 Task: Look for Airbnb options in Hamhung, North Korea from 2nd December, 2023 to 6th December, 2023 for 2 adults.1  bedroom having 1 bed and 1 bathroom. Property type can be hotel. Look for 5 properties as per requirement.
Action: Mouse moved to (481, 68)
Screenshot: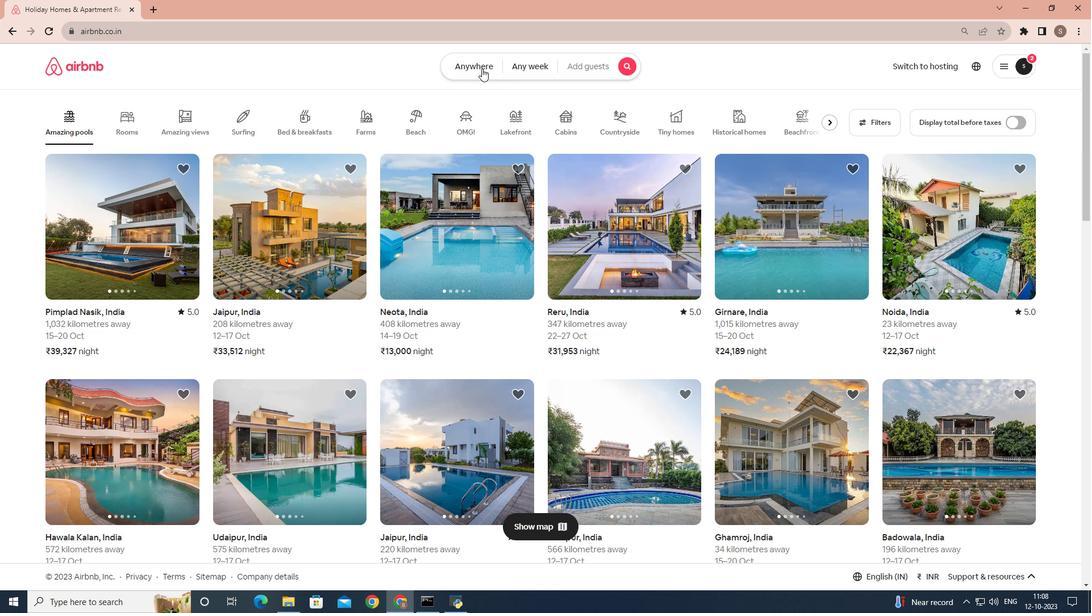 
Action: Mouse pressed left at (481, 68)
Screenshot: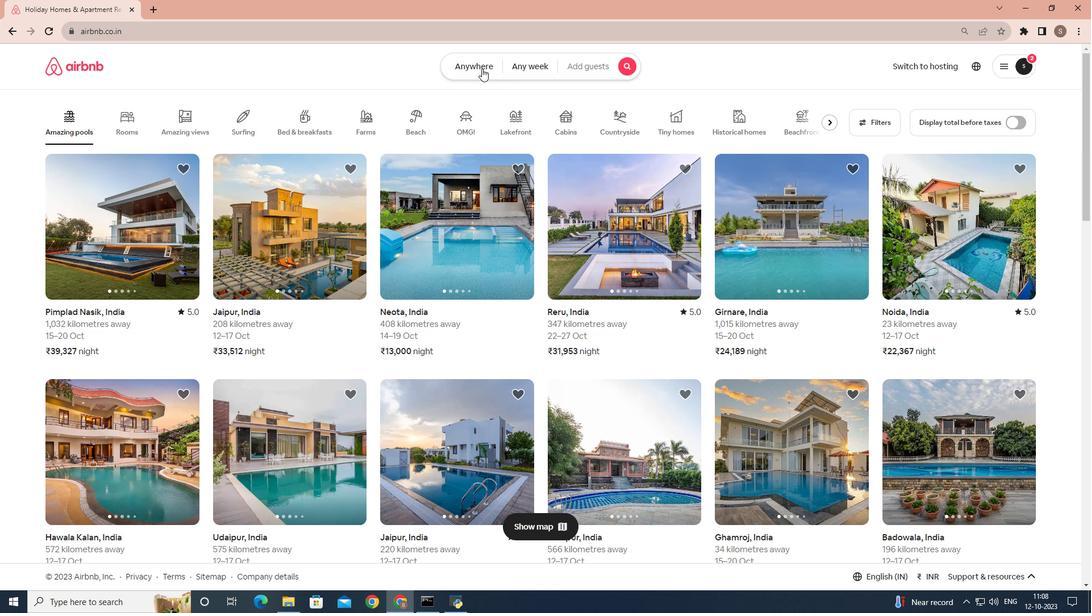 
Action: Mouse moved to (398, 111)
Screenshot: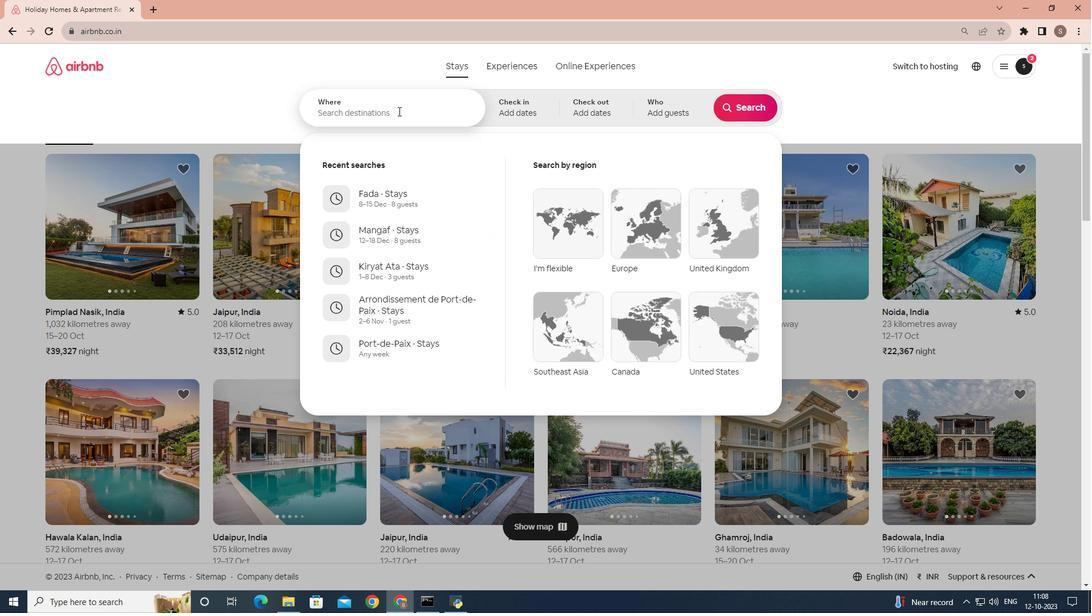 
Action: Mouse pressed left at (398, 111)
Screenshot: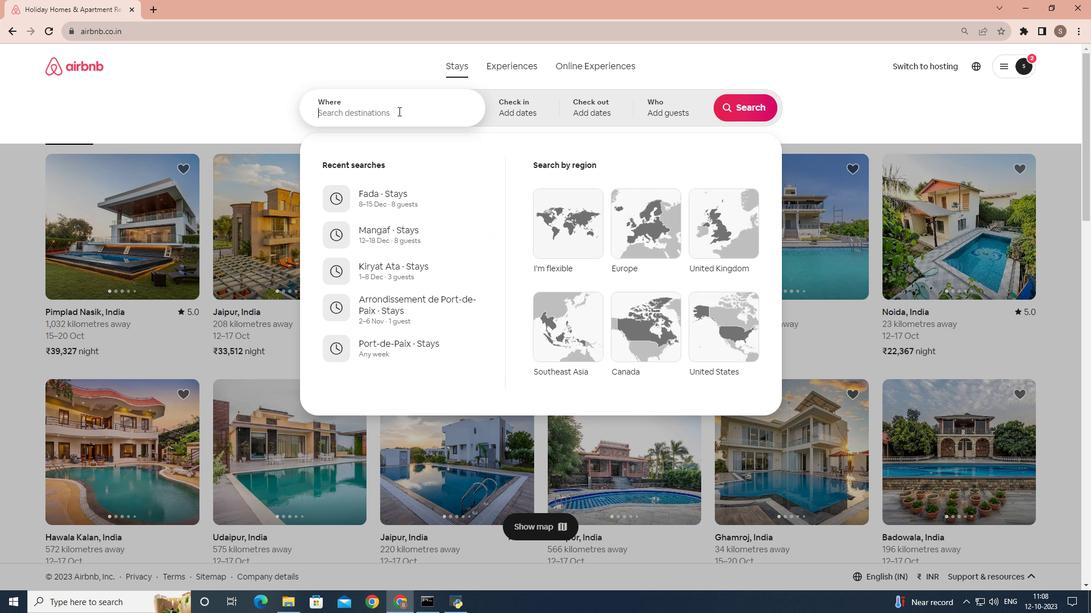
Action: Key pressed <Key.shift>Hamhung,<Key.space><Key.shift>North<Key.space><Key.shift>Korea
Screenshot: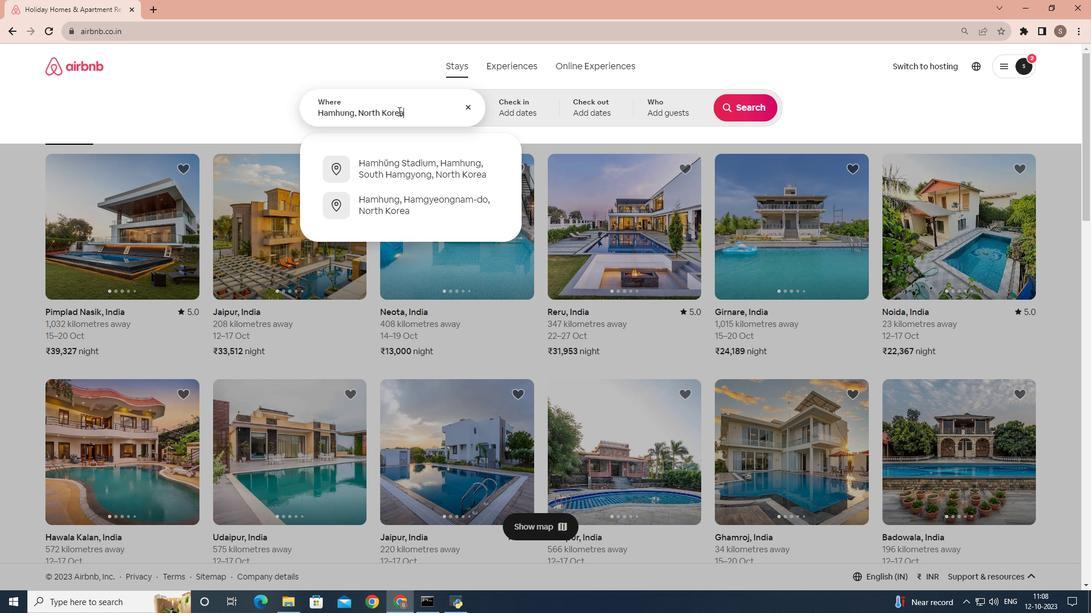 
Action: Mouse moved to (497, 110)
Screenshot: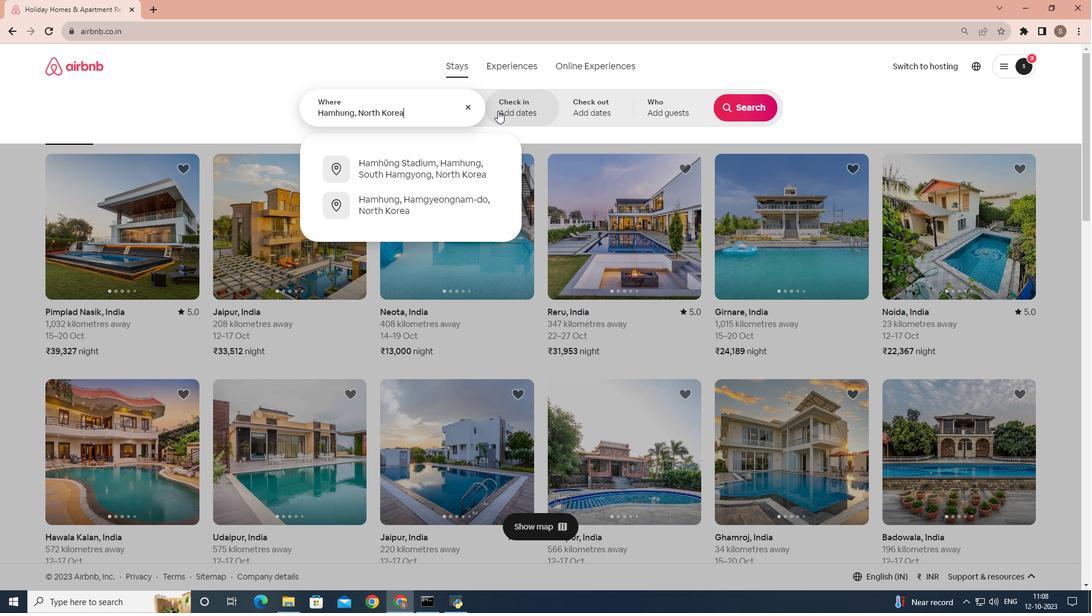 
Action: Mouse pressed left at (497, 110)
Screenshot: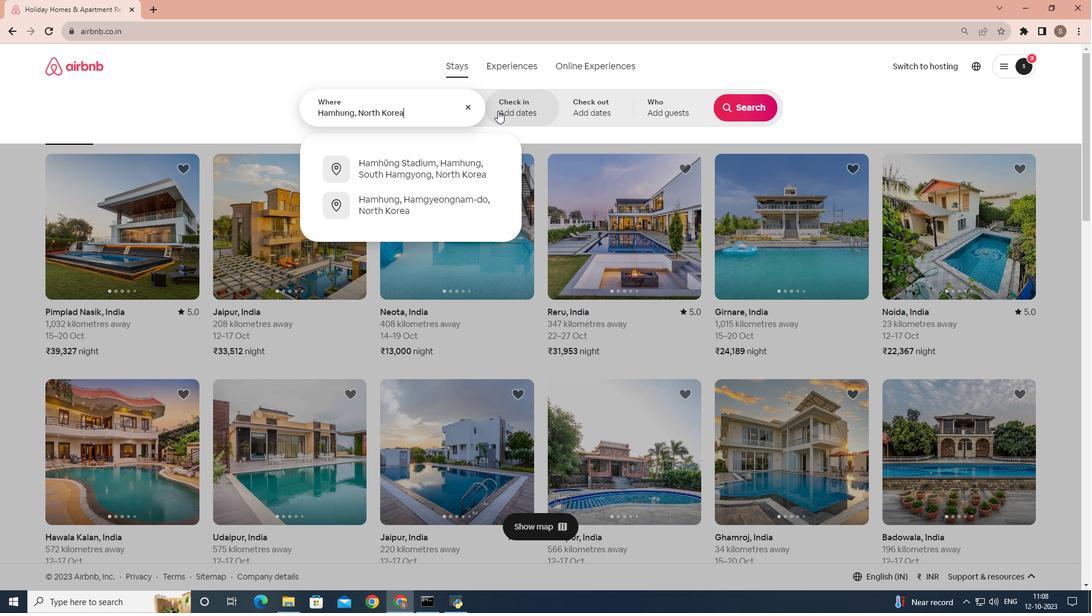 
Action: Mouse moved to (742, 194)
Screenshot: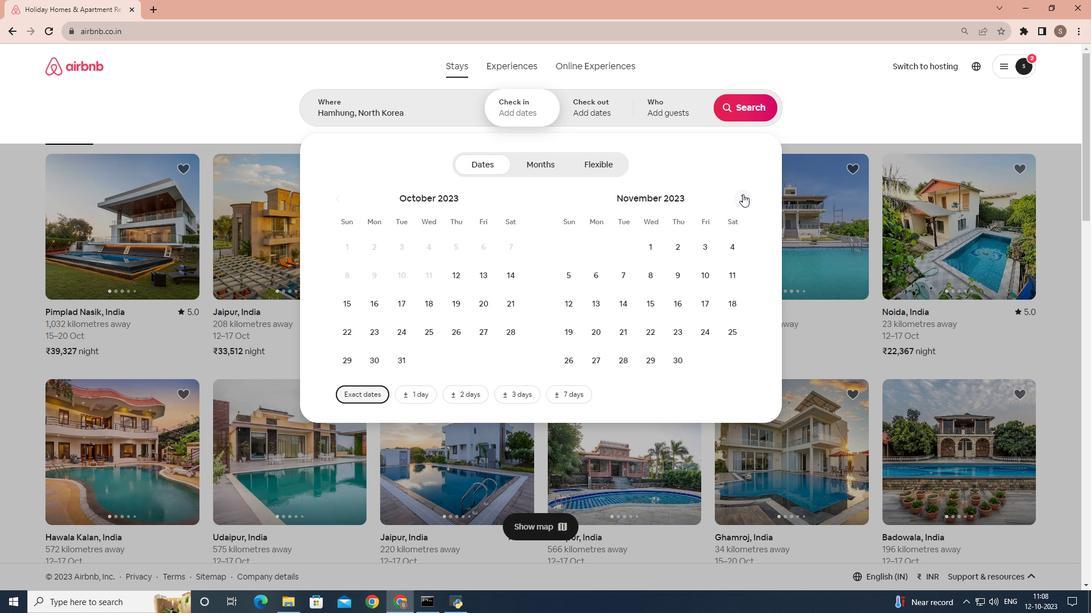 
Action: Mouse pressed left at (742, 194)
Screenshot: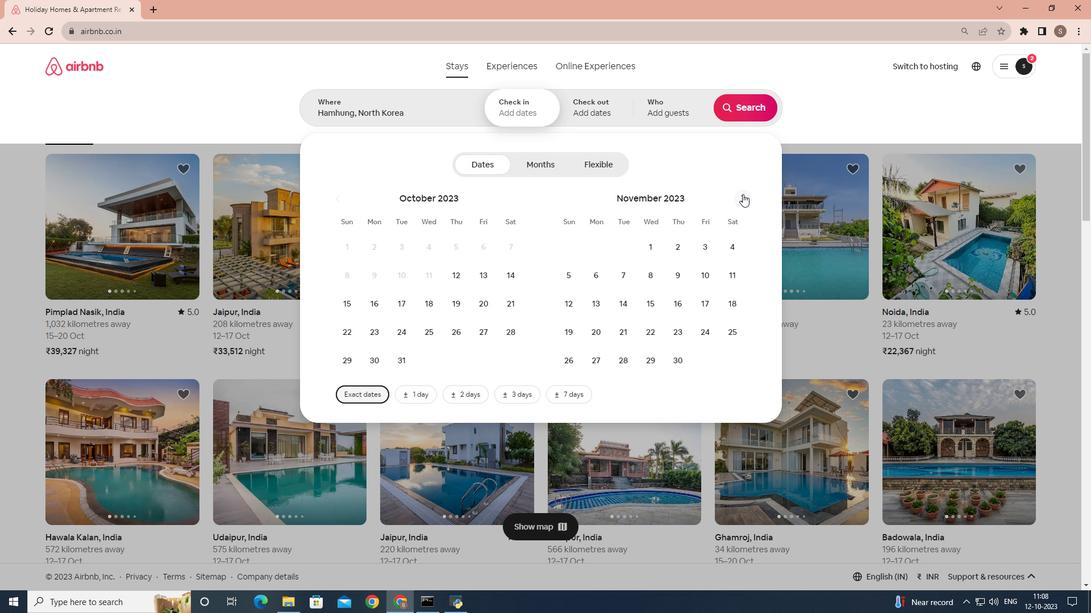 
Action: Mouse moved to (739, 253)
Screenshot: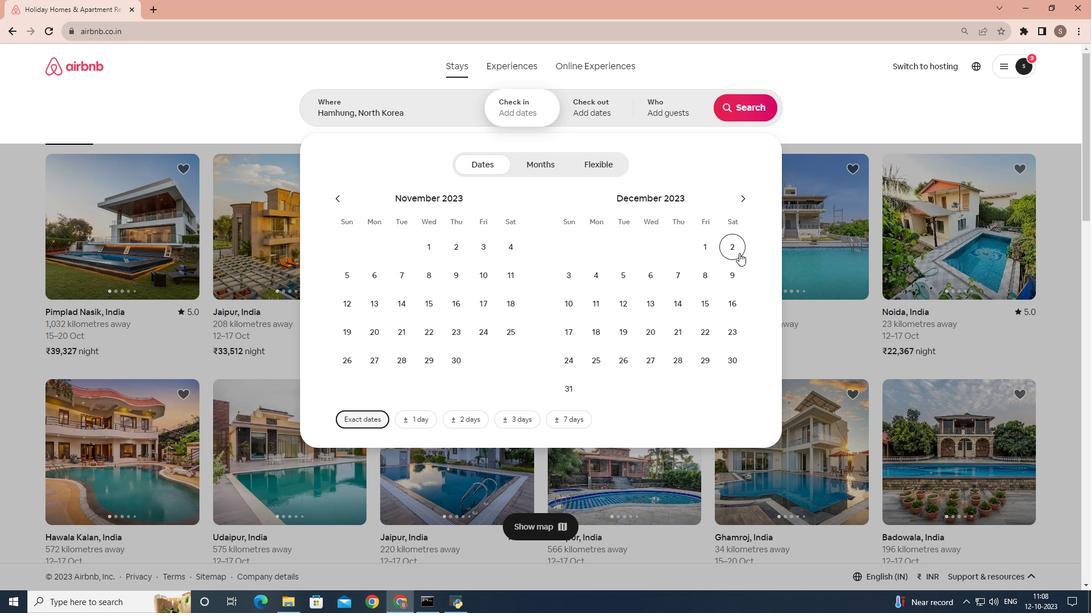 
Action: Mouse pressed left at (739, 253)
Screenshot: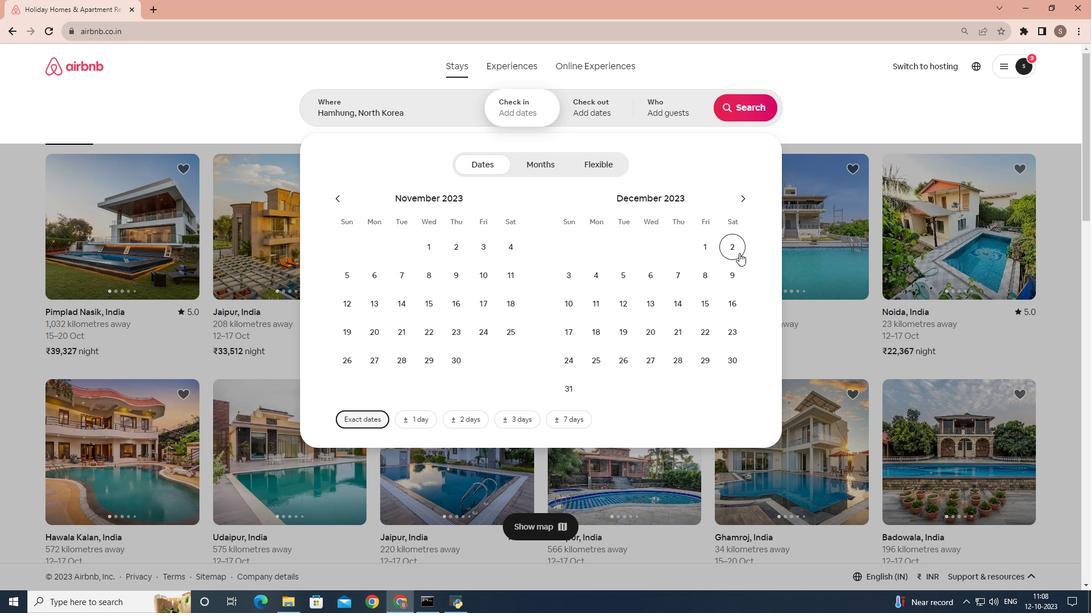 
Action: Mouse moved to (659, 241)
Screenshot: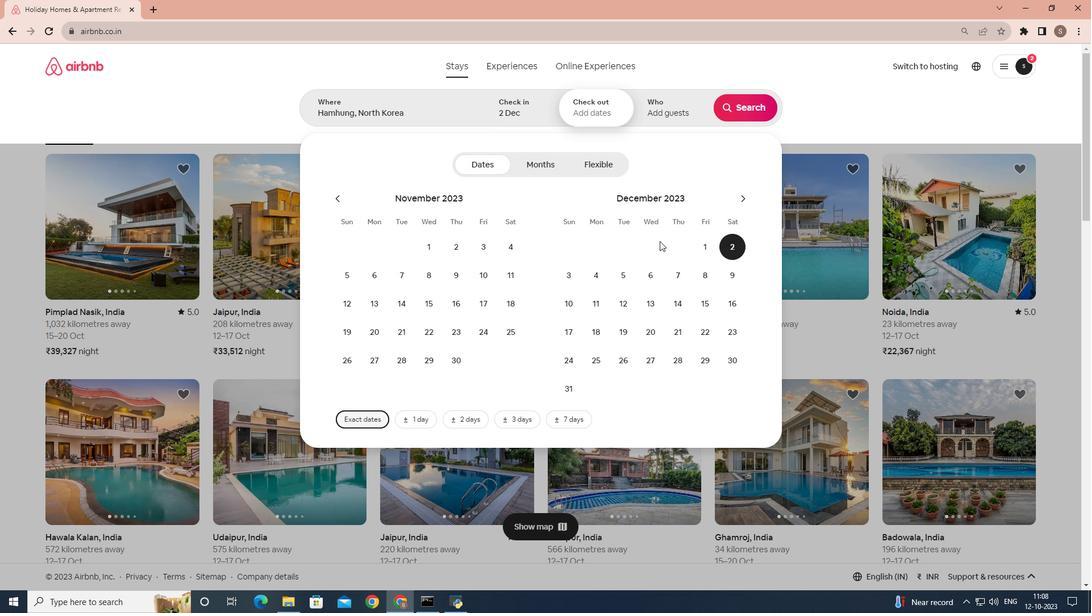 
Action: Mouse scrolled (659, 240) with delta (0, 0)
Screenshot: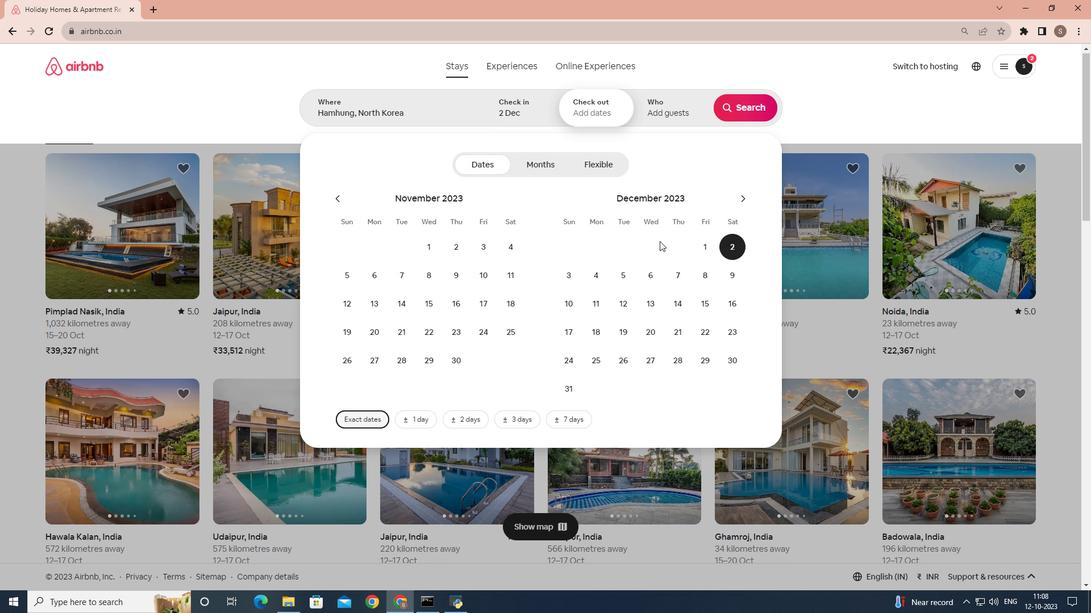 
Action: Mouse moved to (541, 68)
Screenshot: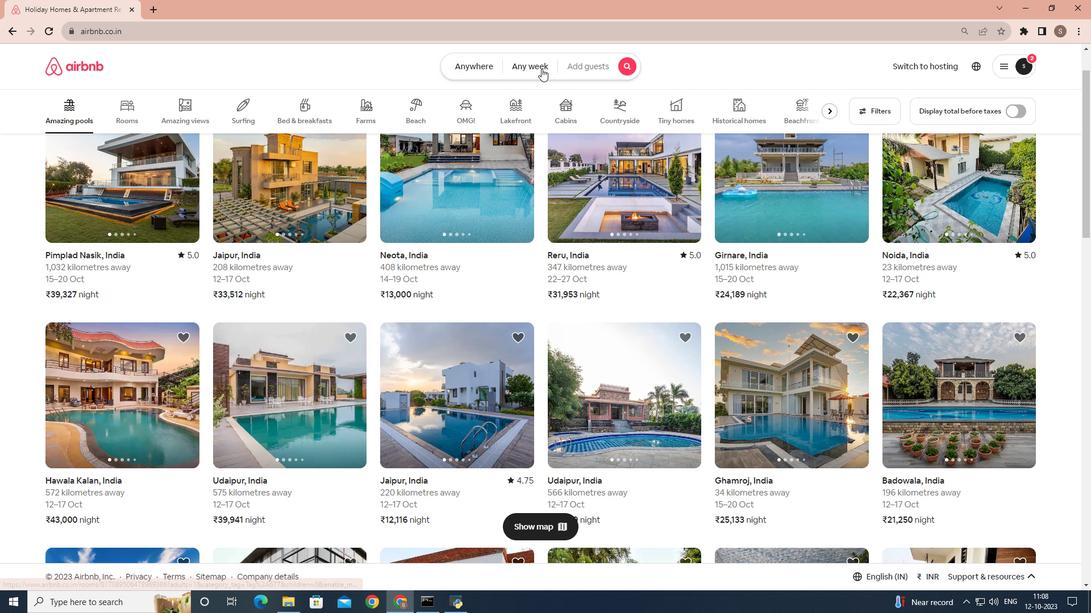 
Action: Mouse pressed left at (541, 68)
Screenshot: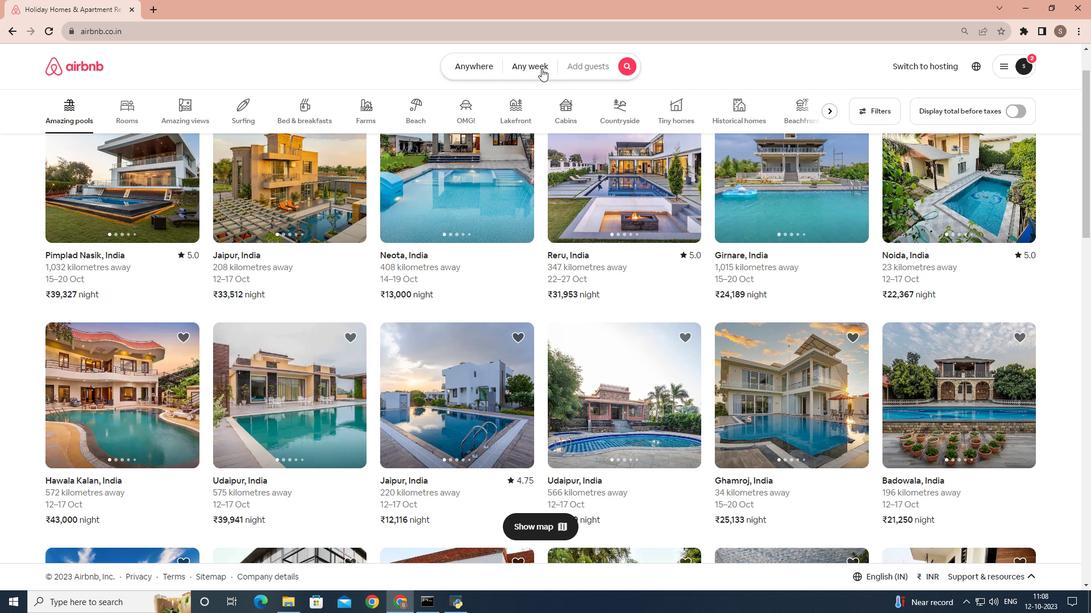 
Action: Mouse moved to (433, 275)
Screenshot: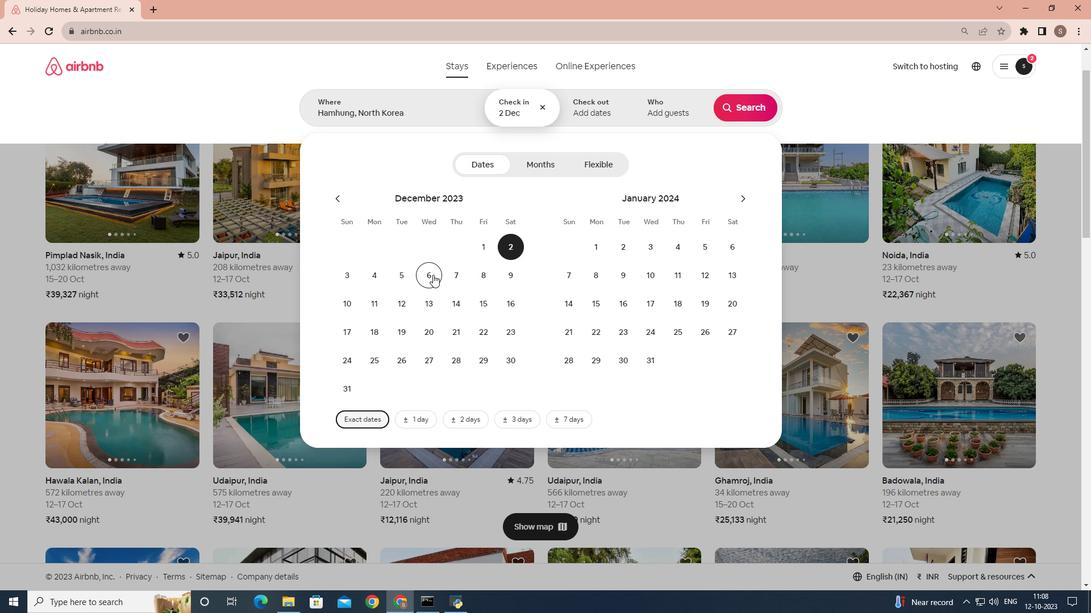 
Action: Mouse pressed left at (433, 275)
Screenshot: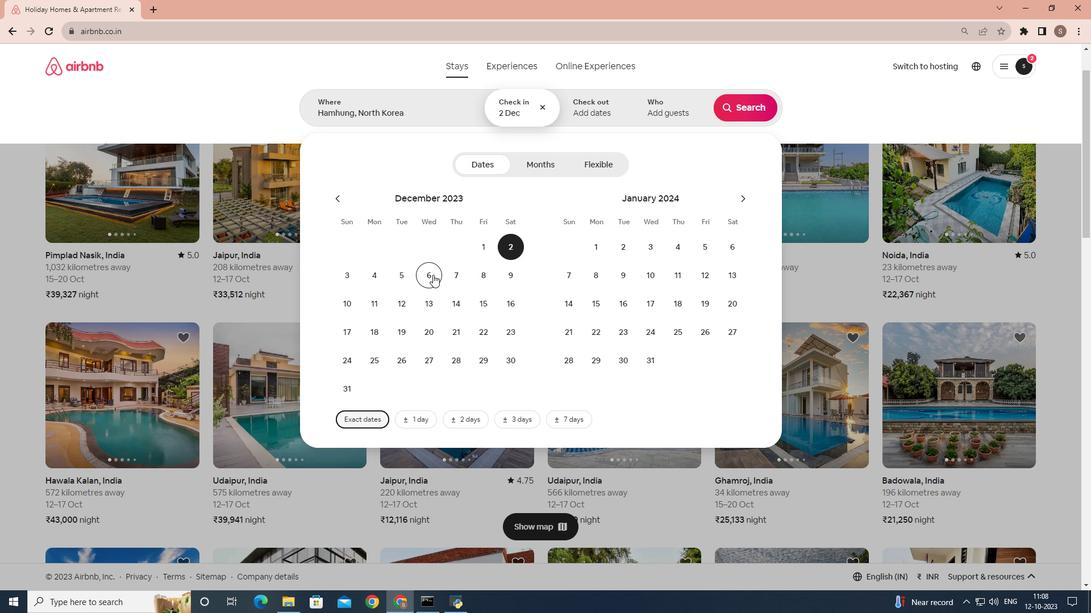 
Action: Mouse moved to (675, 108)
Screenshot: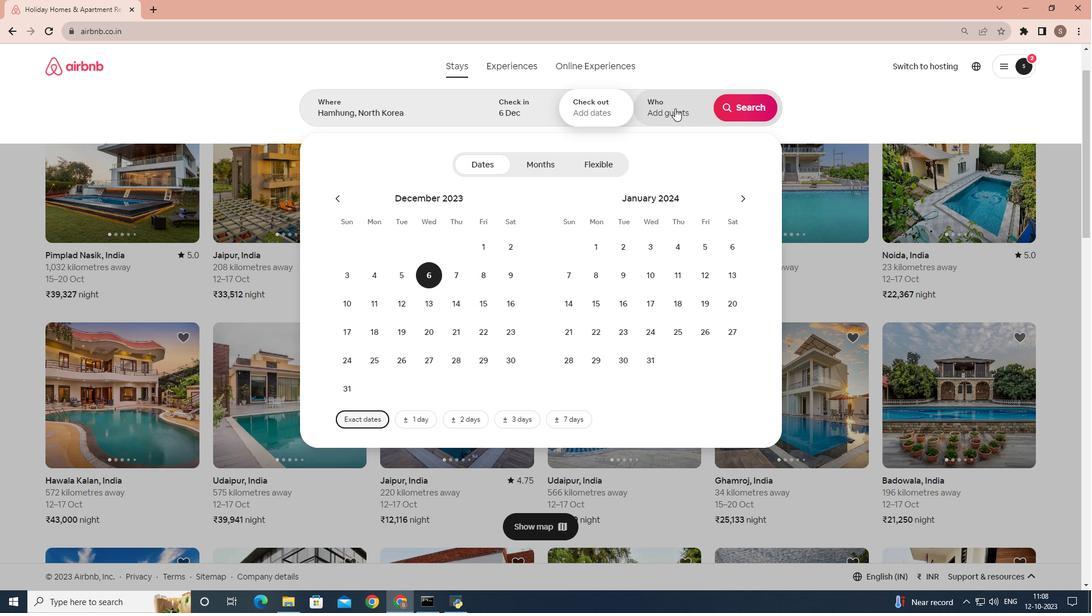 
Action: Mouse pressed left at (675, 108)
Screenshot: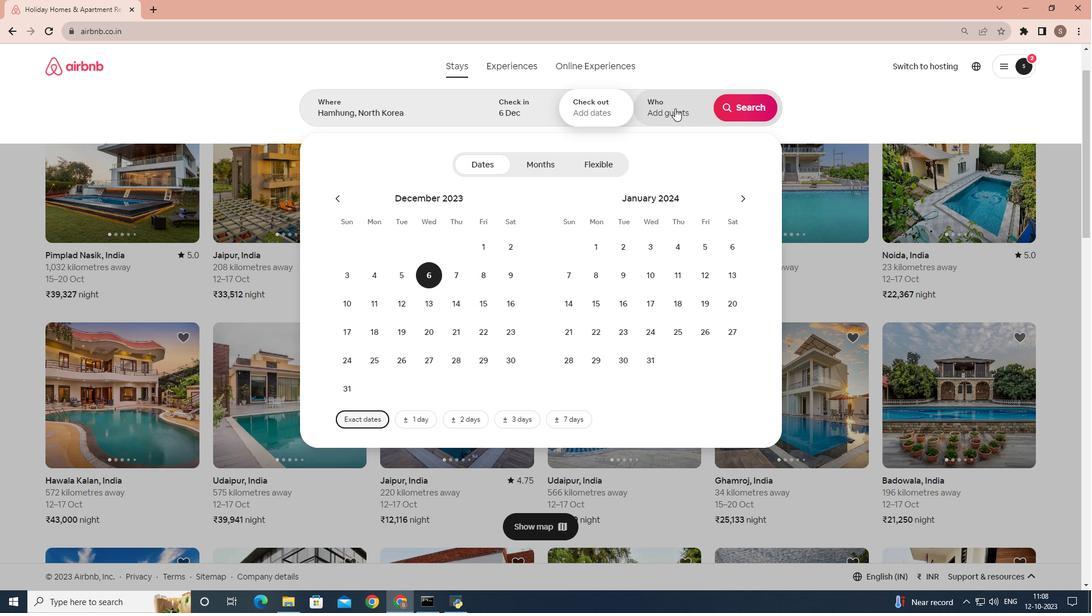
Action: Mouse moved to (584, 108)
Screenshot: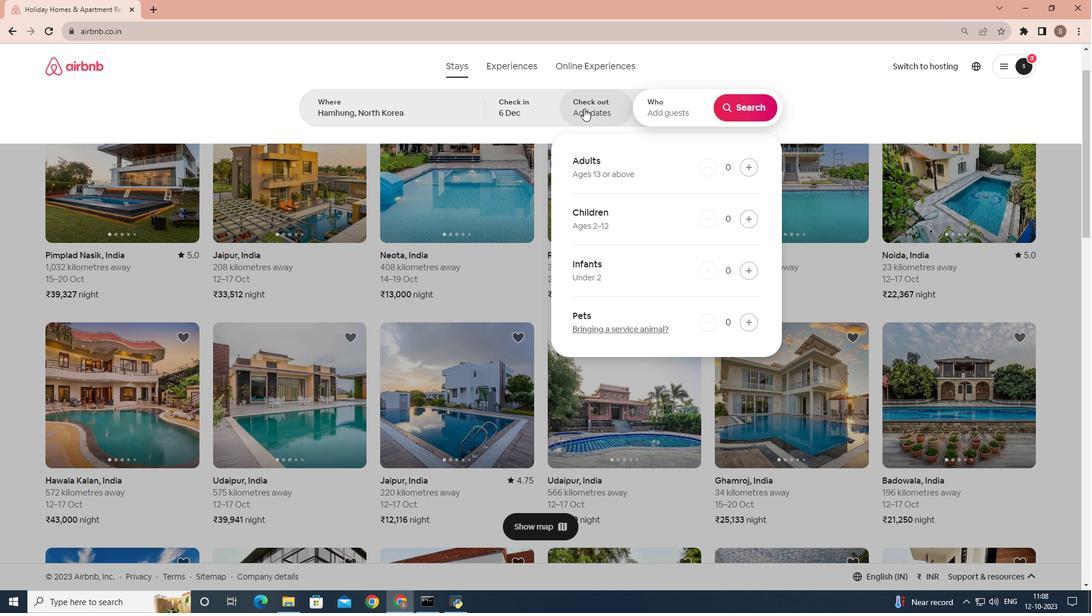
Action: Mouse pressed left at (584, 108)
Screenshot: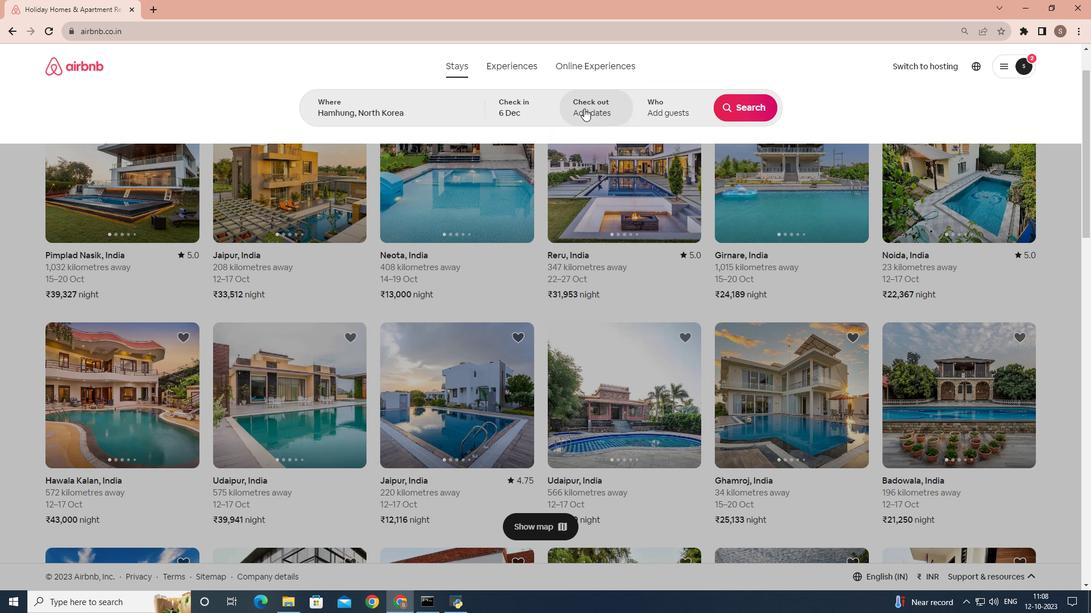 
Action: Mouse moved to (515, 118)
Screenshot: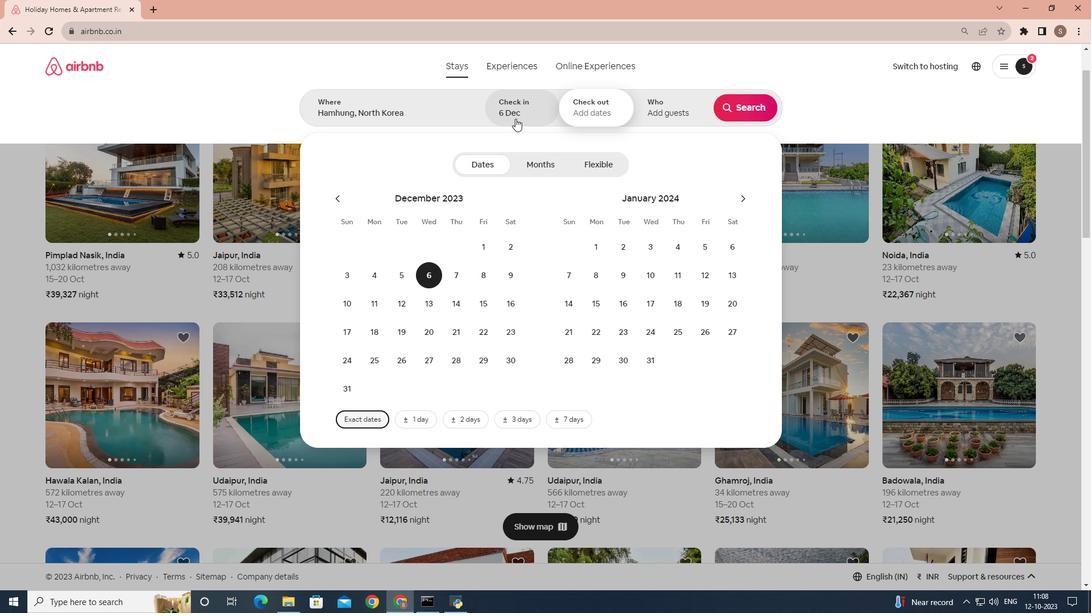 
Action: Mouse pressed left at (515, 118)
Screenshot: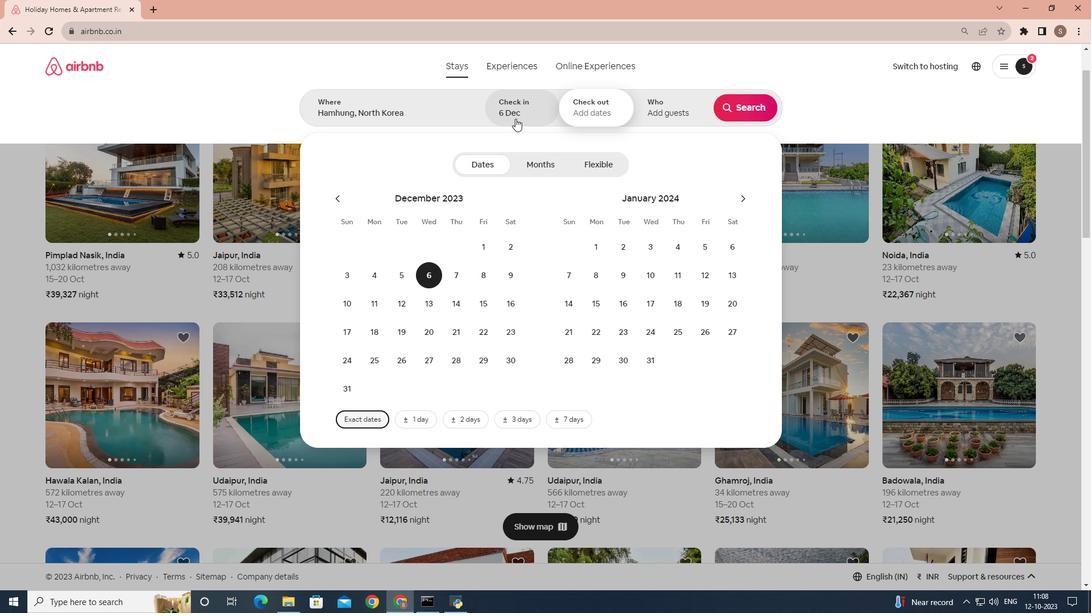 
Action: Mouse moved to (504, 244)
Screenshot: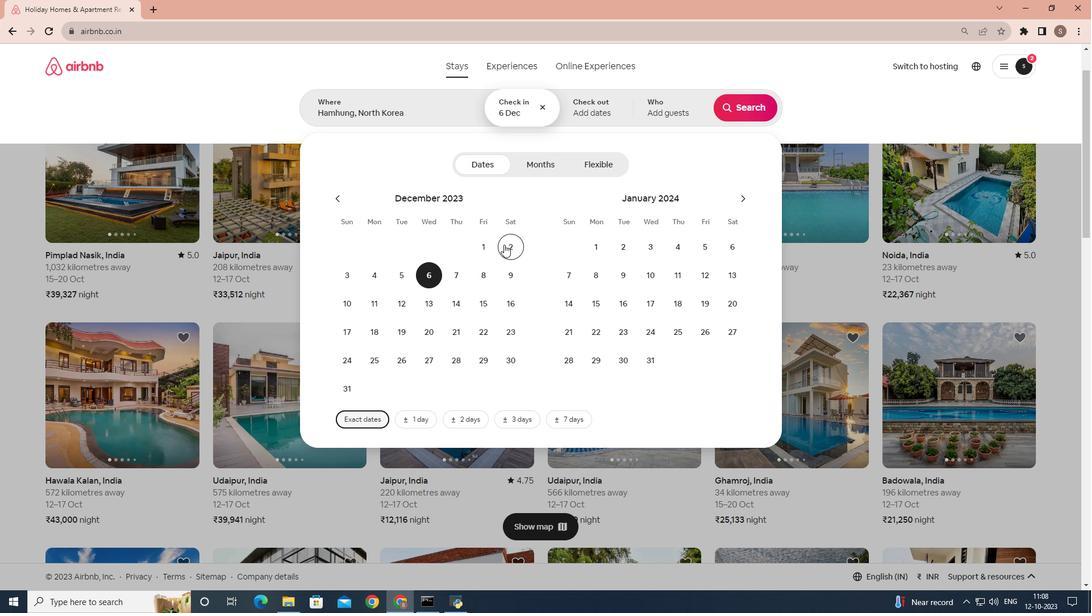 
Action: Mouse pressed left at (504, 244)
Screenshot: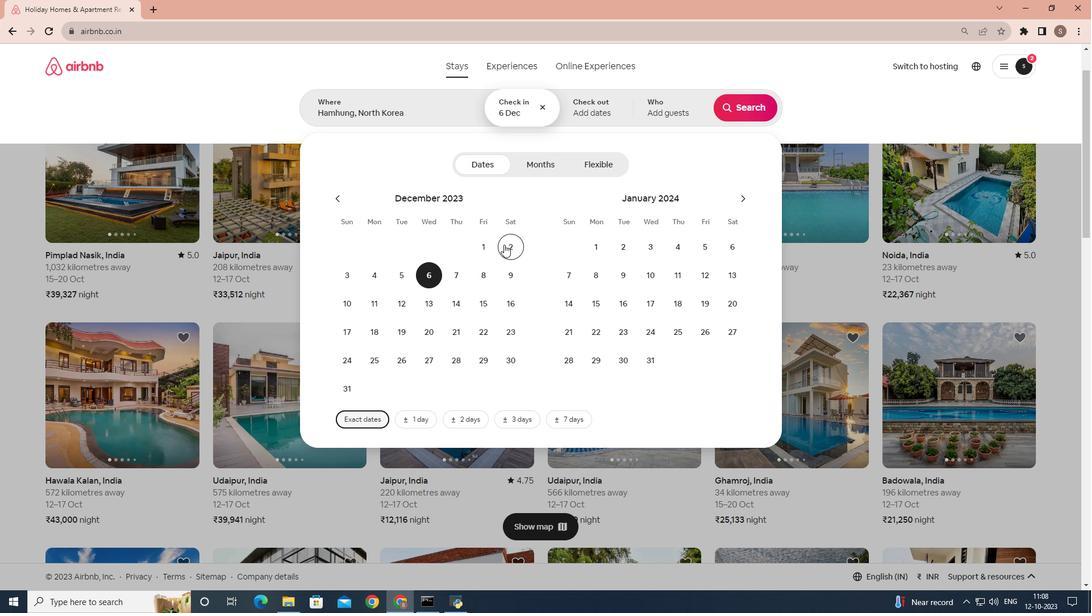 
Action: Mouse moved to (434, 277)
Screenshot: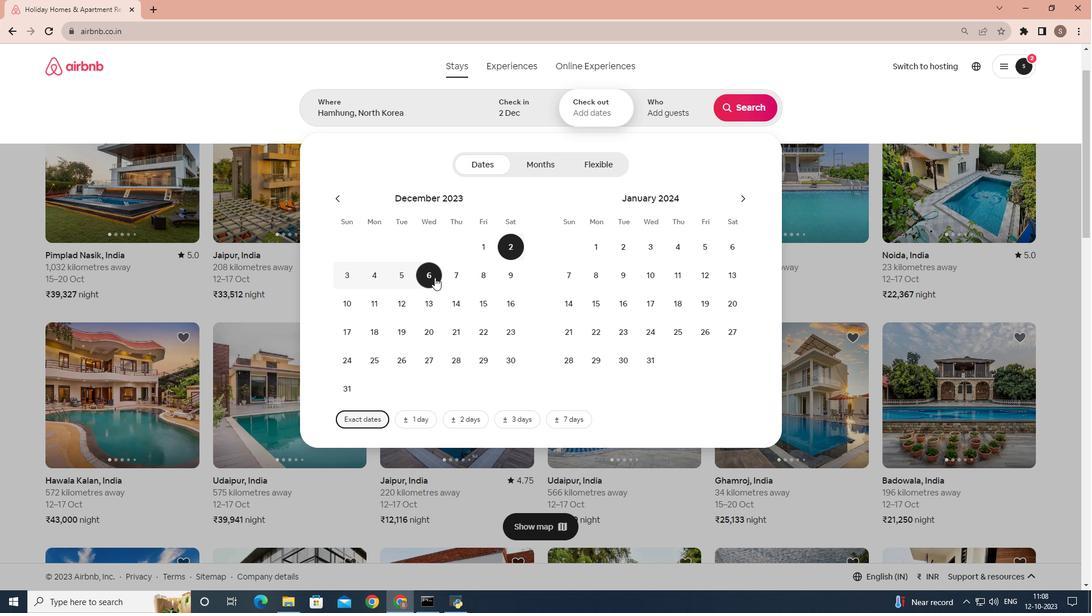 
Action: Mouse pressed left at (434, 277)
Screenshot: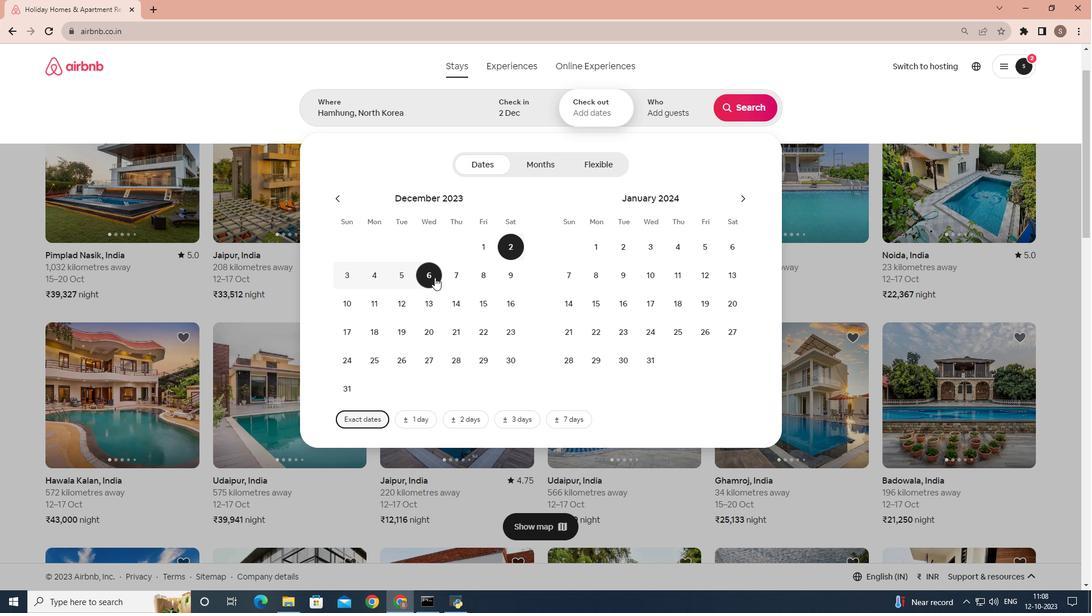 
Action: Mouse moved to (676, 113)
Screenshot: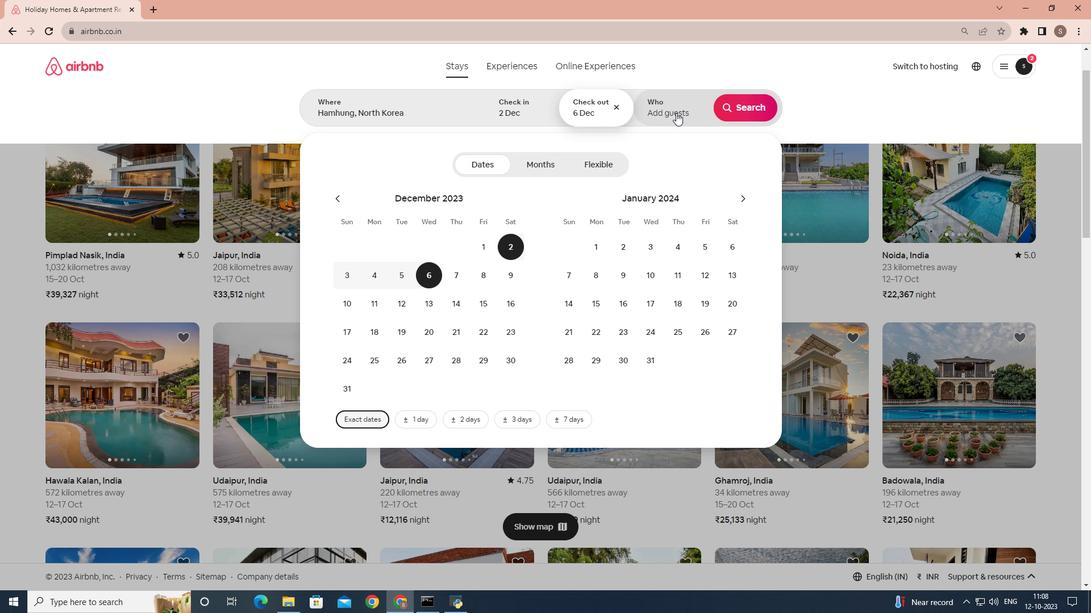 
Action: Mouse pressed left at (676, 113)
Screenshot: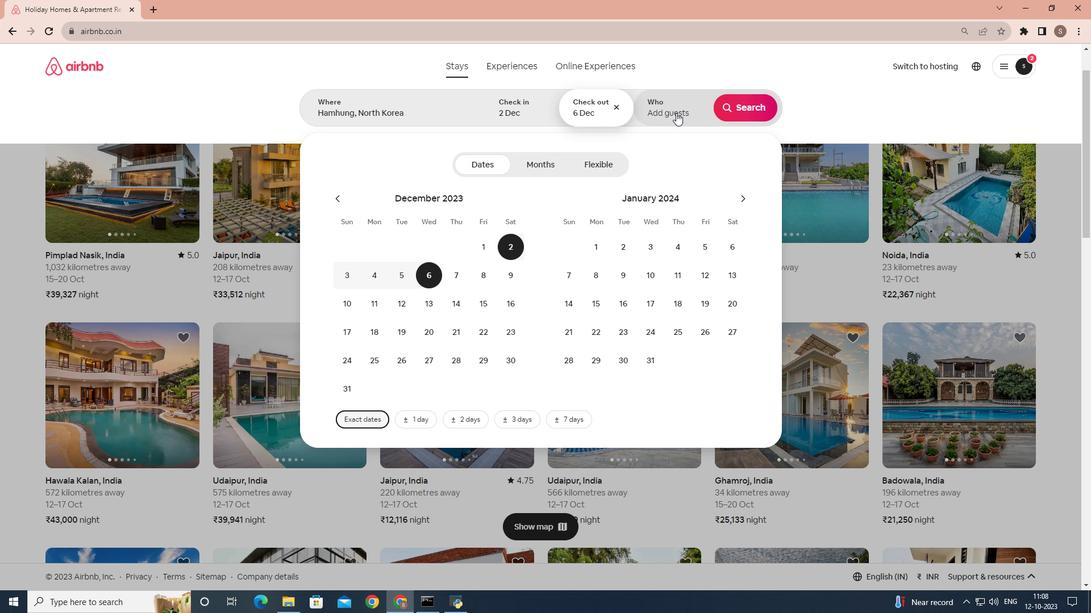 
Action: Mouse moved to (745, 164)
Screenshot: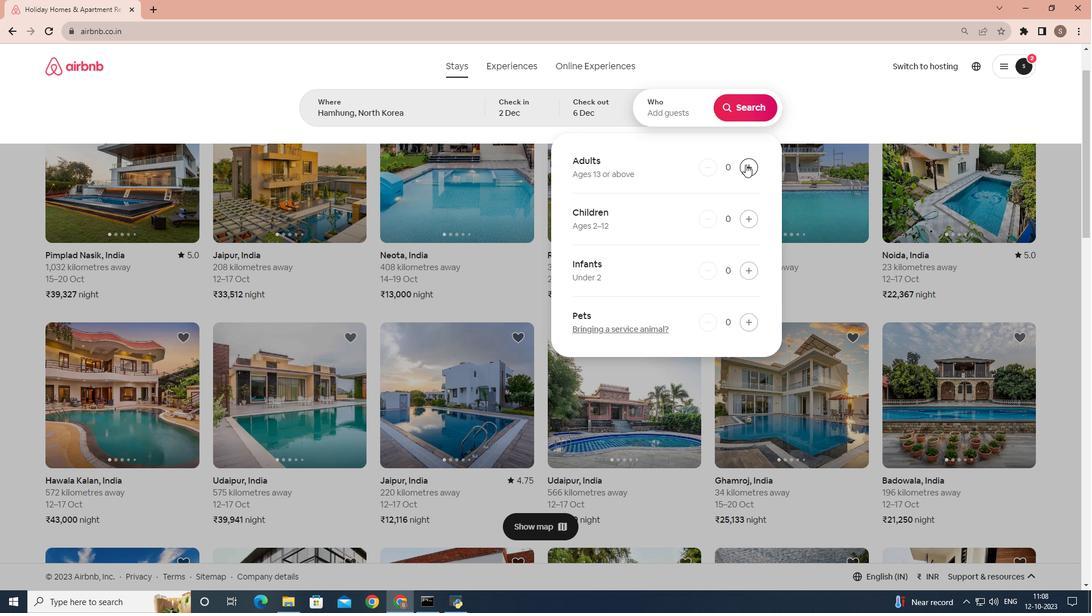 
Action: Mouse pressed left at (745, 164)
Screenshot: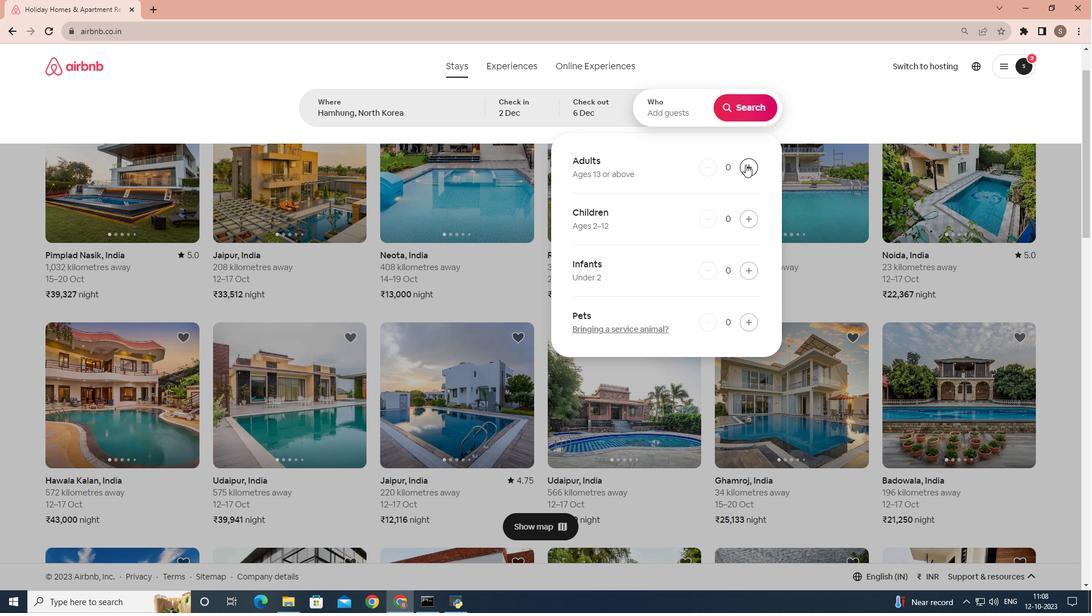 
Action: Mouse pressed left at (745, 164)
Screenshot: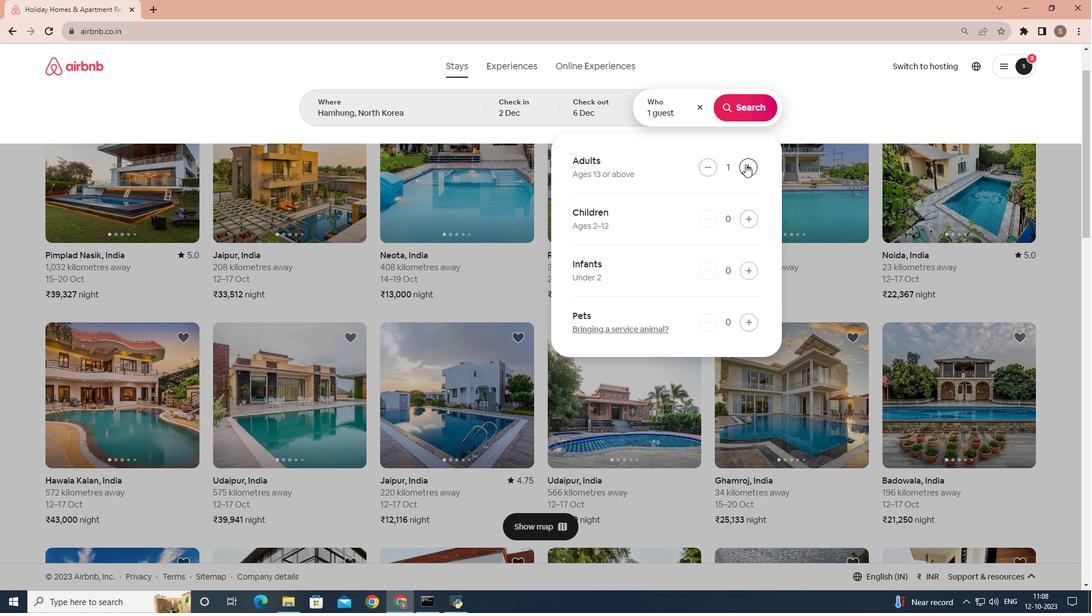 
Action: Mouse moved to (753, 109)
Screenshot: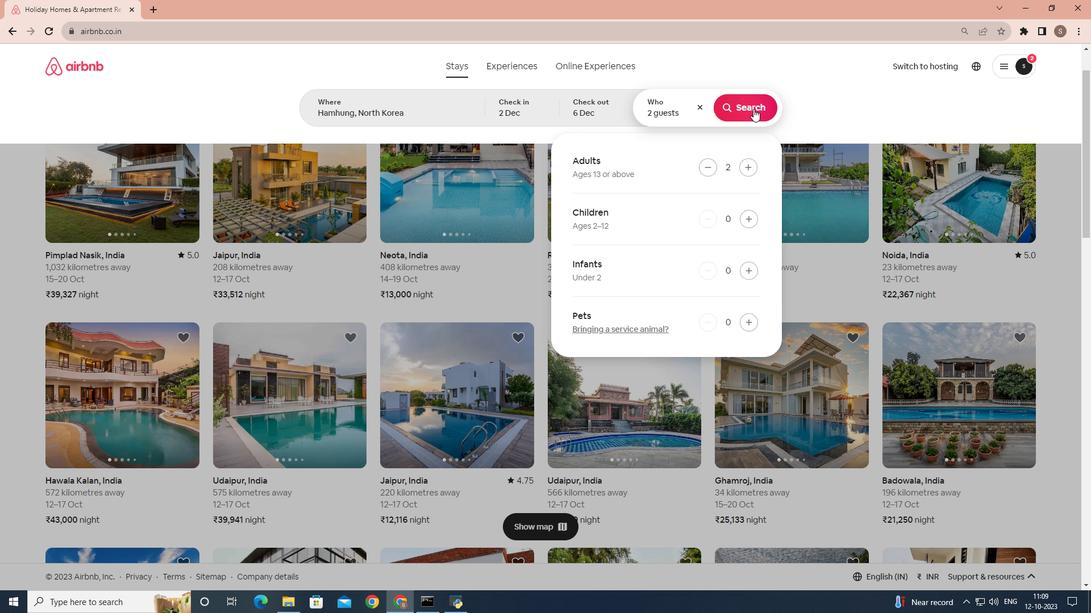 
Action: Mouse pressed left at (753, 109)
Screenshot: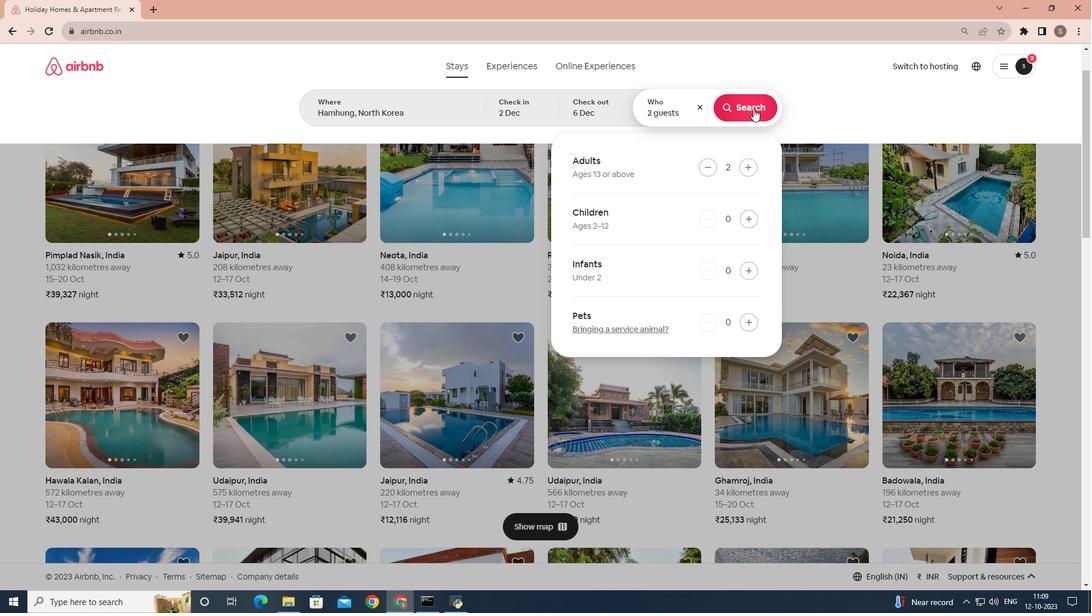 
Action: Mouse moved to (900, 115)
Screenshot: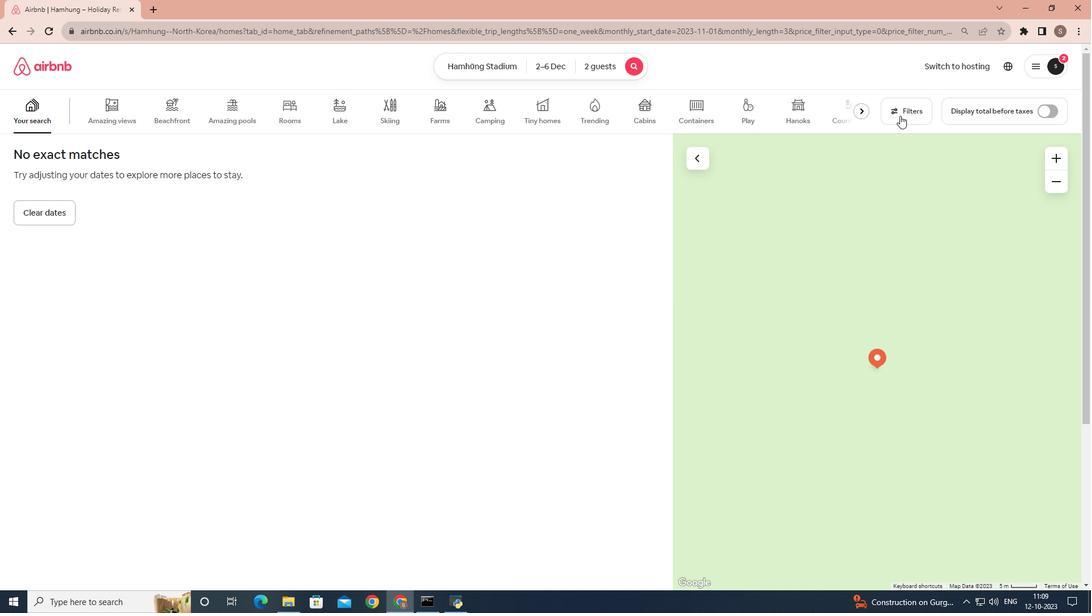 
Action: Mouse pressed left at (900, 115)
Screenshot: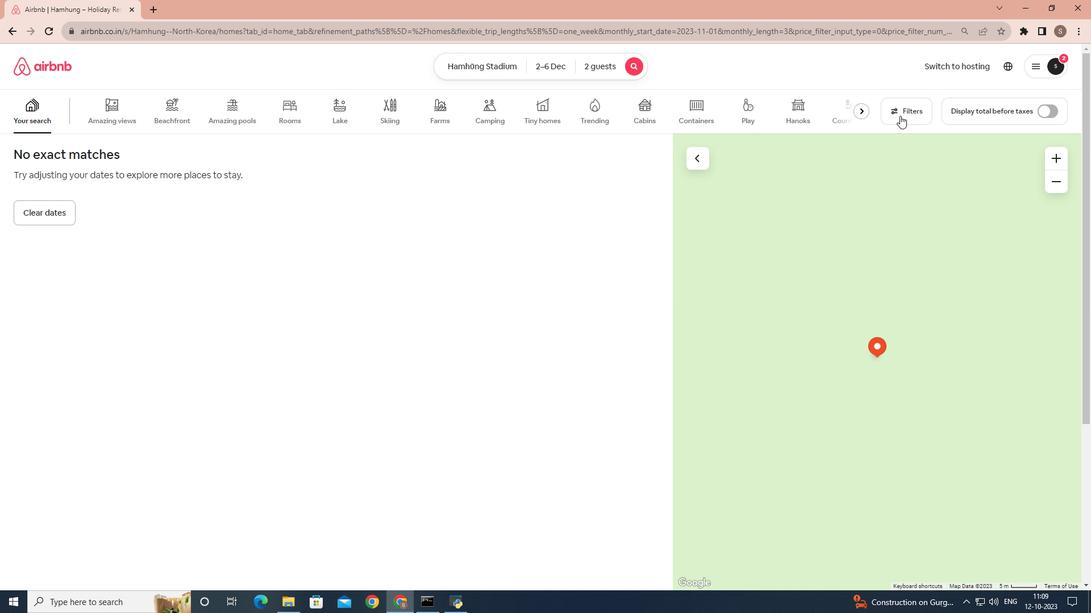 
Action: Mouse moved to (689, 238)
Screenshot: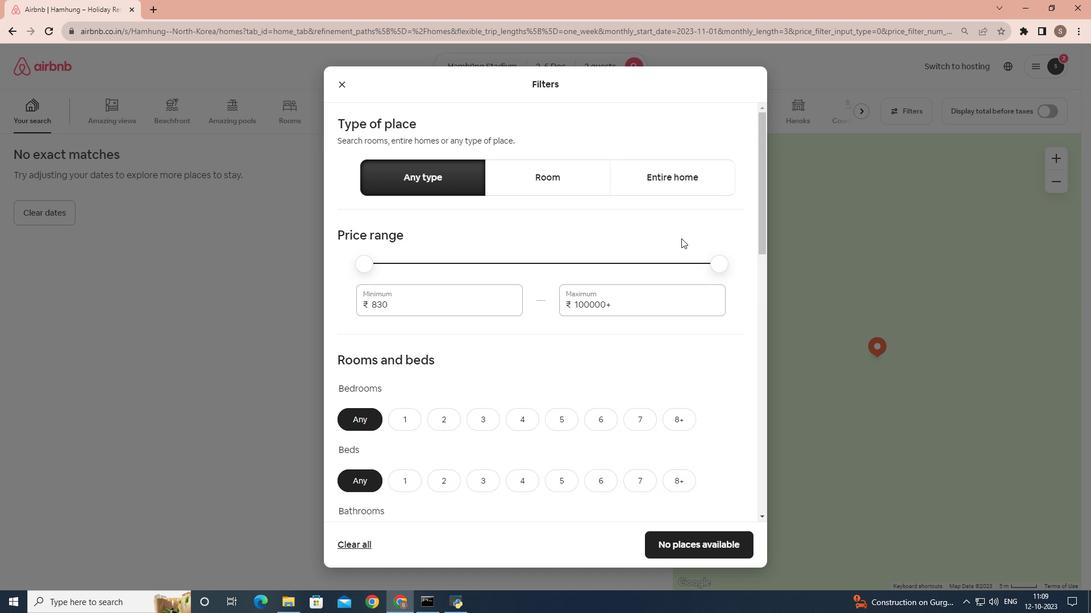 
Action: Mouse scrolled (689, 237) with delta (0, 0)
Screenshot: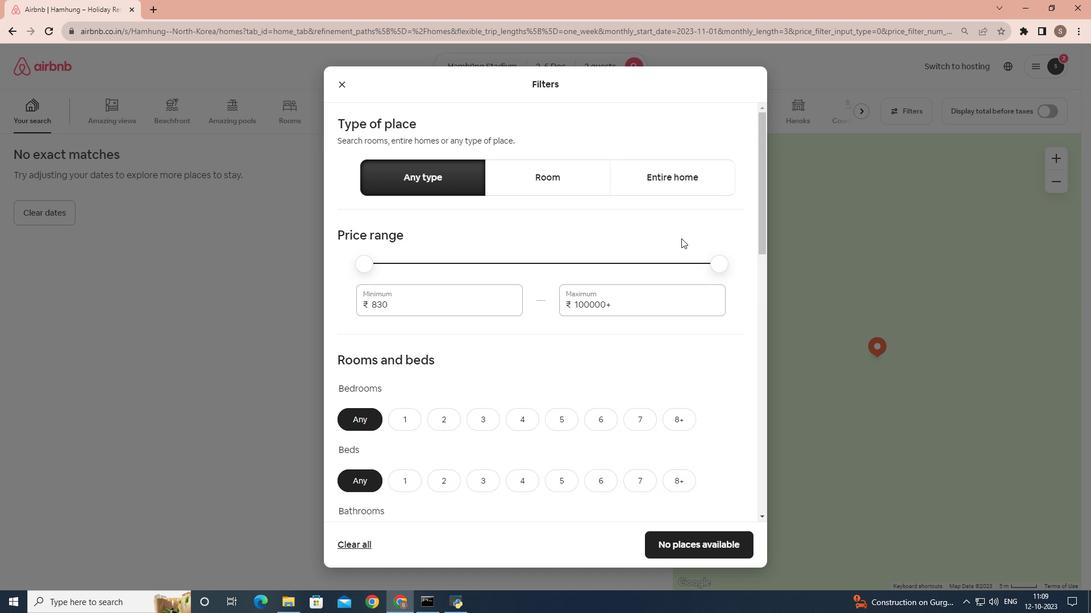
Action: Mouse moved to (671, 240)
Screenshot: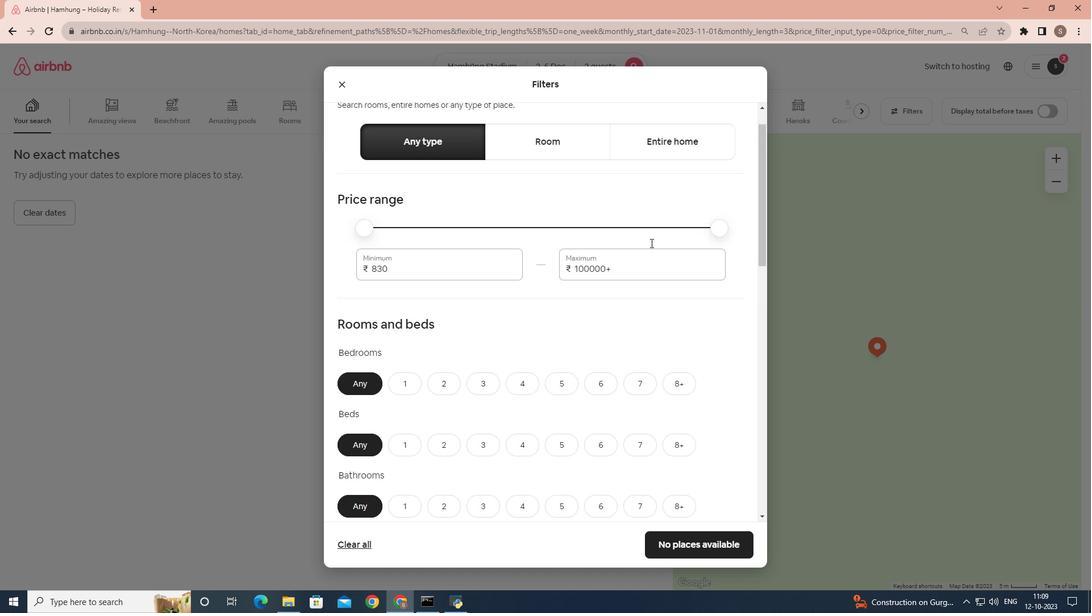 
Action: Mouse scrolled (671, 239) with delta (0, 0)
Screenshot: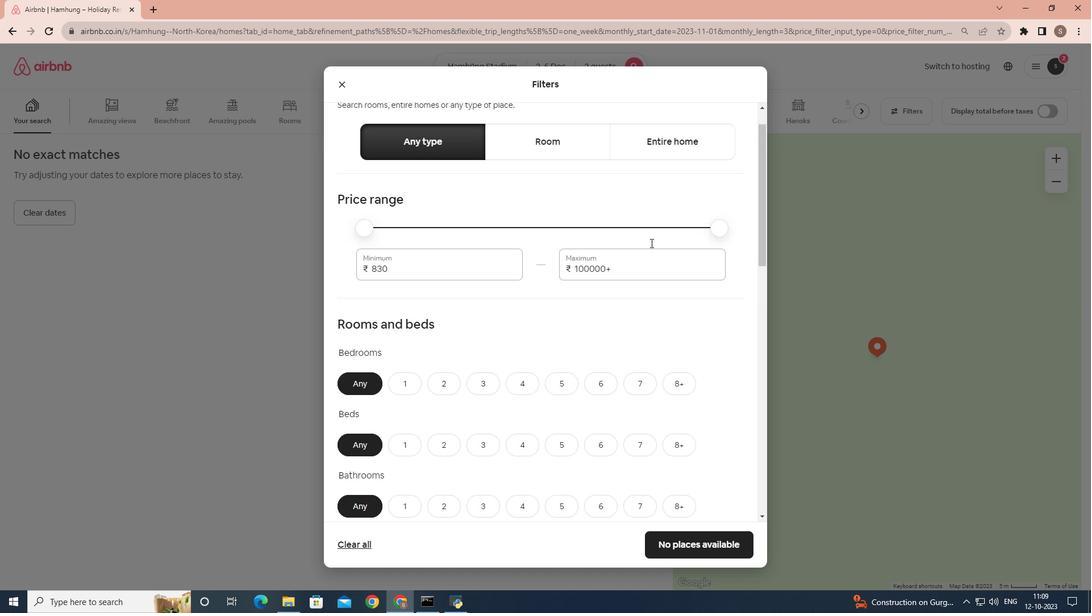 
Action: Mouse moved to (397, 304)
Screenshot: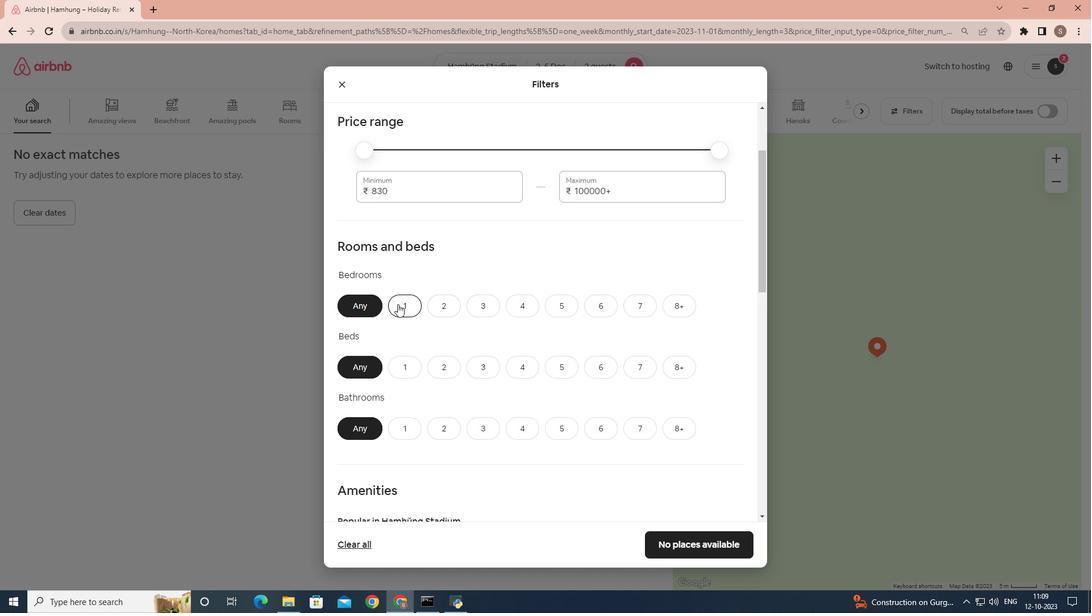 
Action: Mouse pressed left at (397, 304)
Screenshot: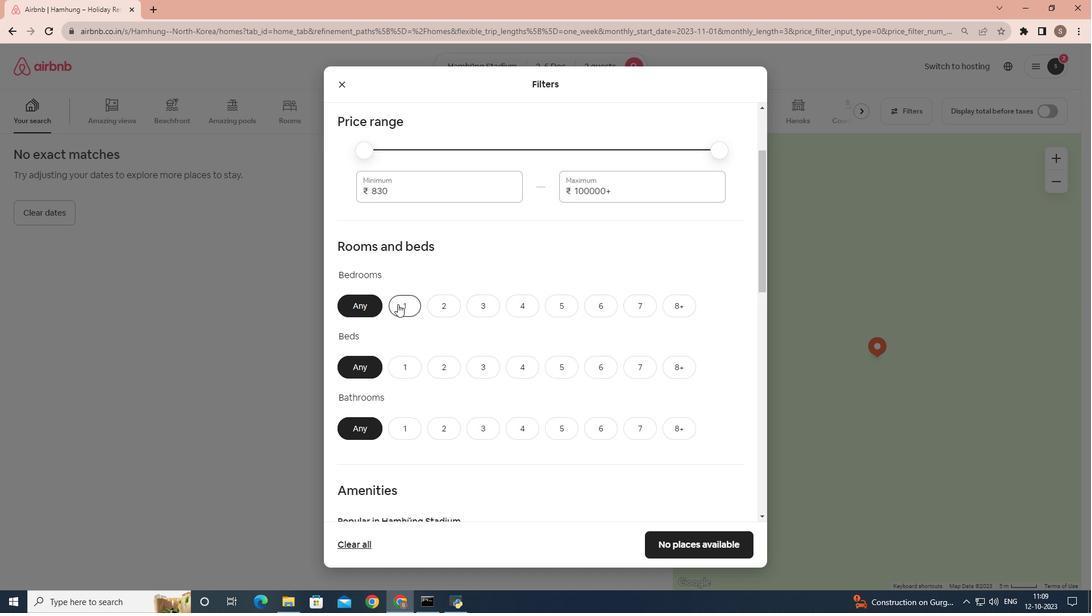
Action: Mouse moved to (399, 302)
Screenshot: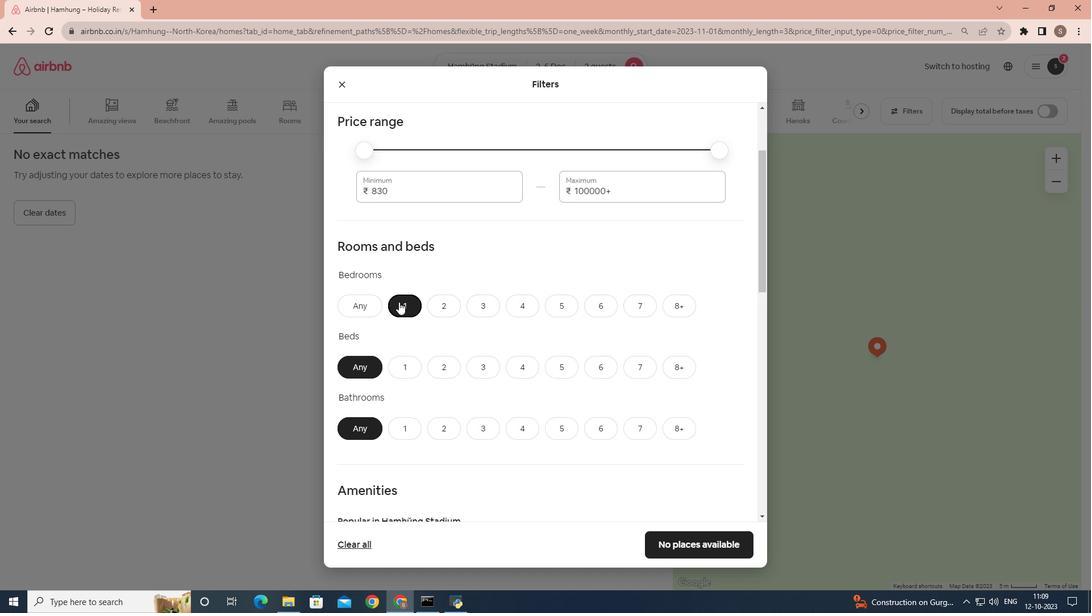 
Action: Mouse scrolled (399, 301) with delta (0, 0)
Screenshot: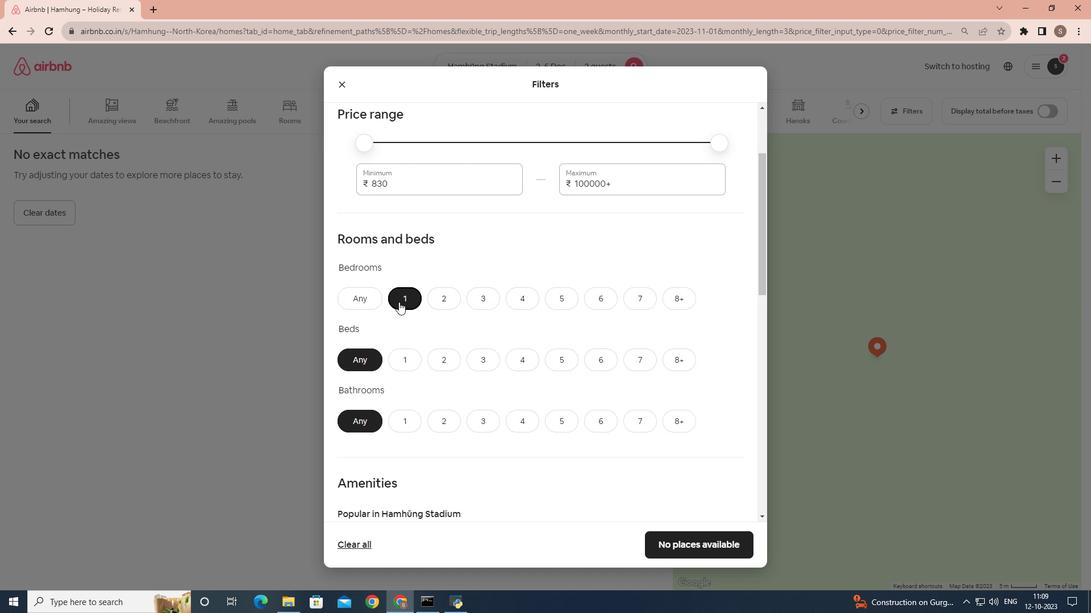 
Action: Mouse scrolled (399, 301) with delta (0, 0)
Screenshot: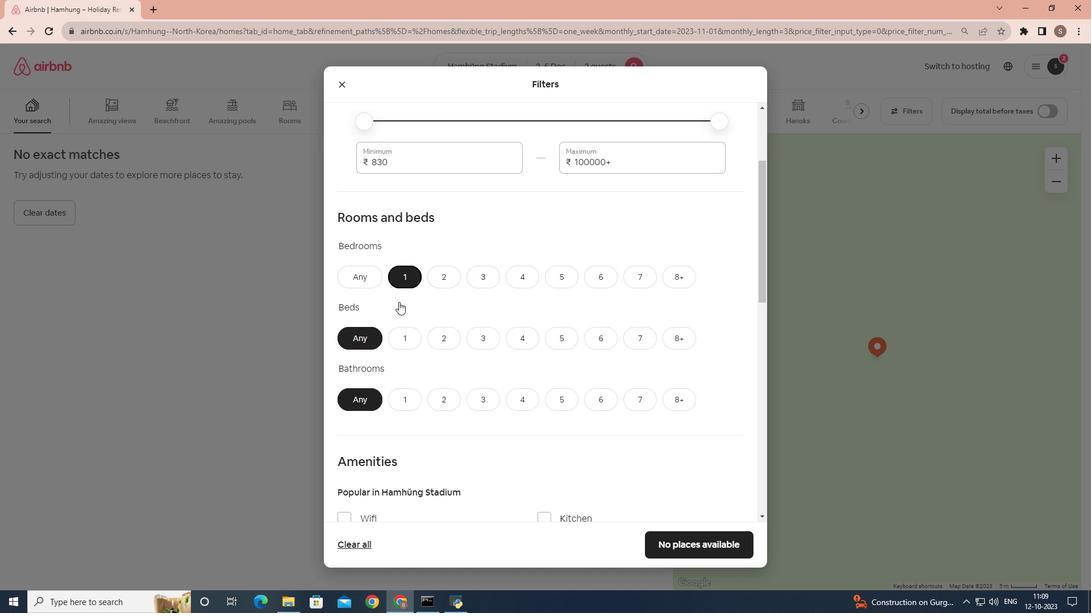 
Action: Mouse moved to (399, 258)
Screenshot: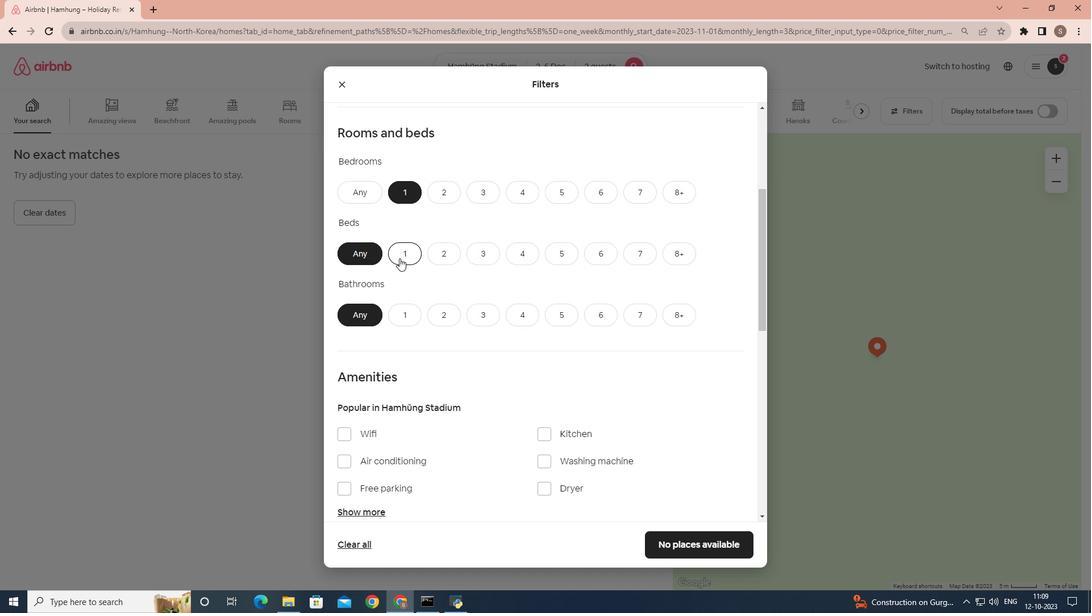 
Action: Mouse pressed left at (399, 258)
Screenshot: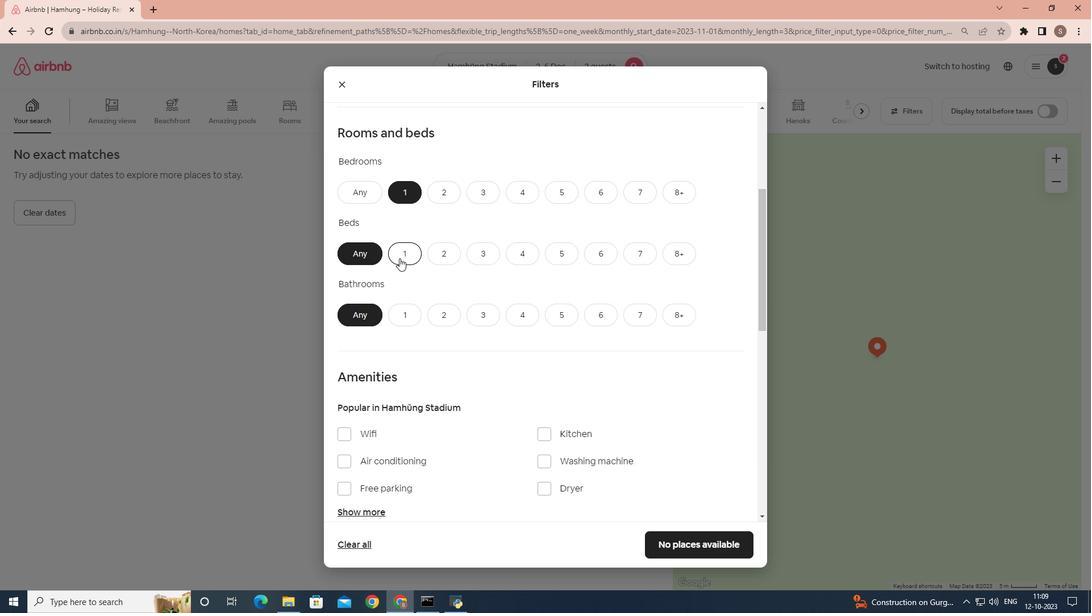 
Action: Mouse scrolled (399, 258) with delta (0, 0)
Screenshot: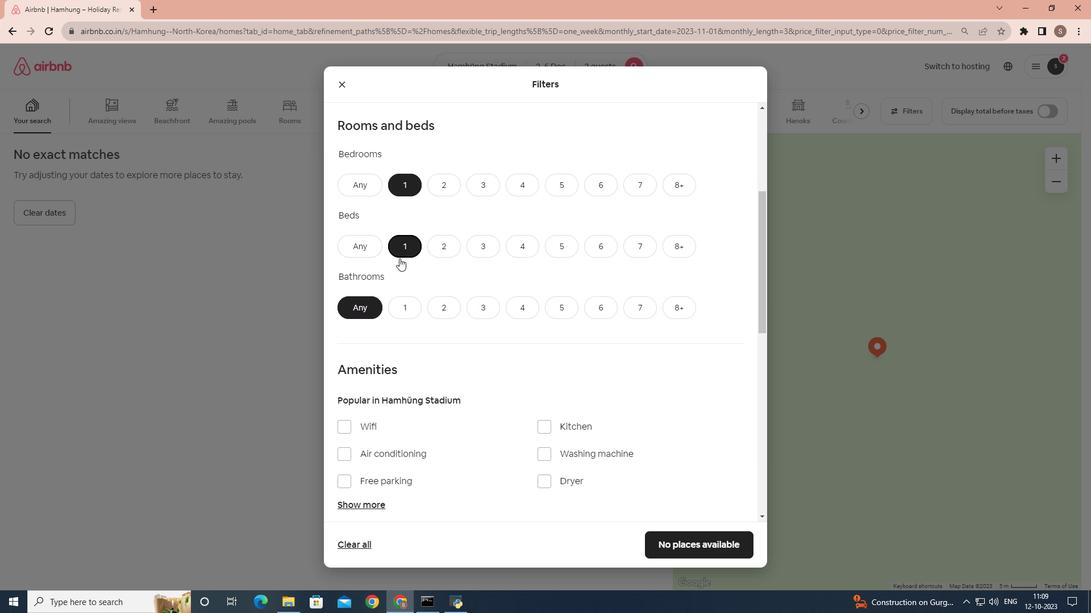 
Action: Mouse scrolled (399, 258) with delta (0, 0)
Screenshot: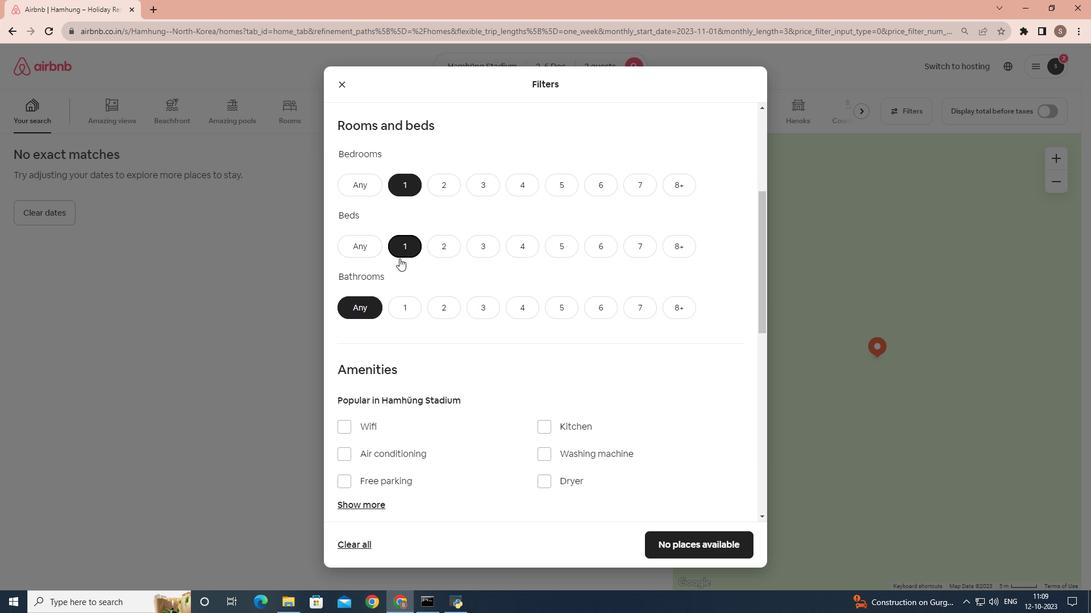 
Action: Mouse moved to (402, 205)
Screenshot: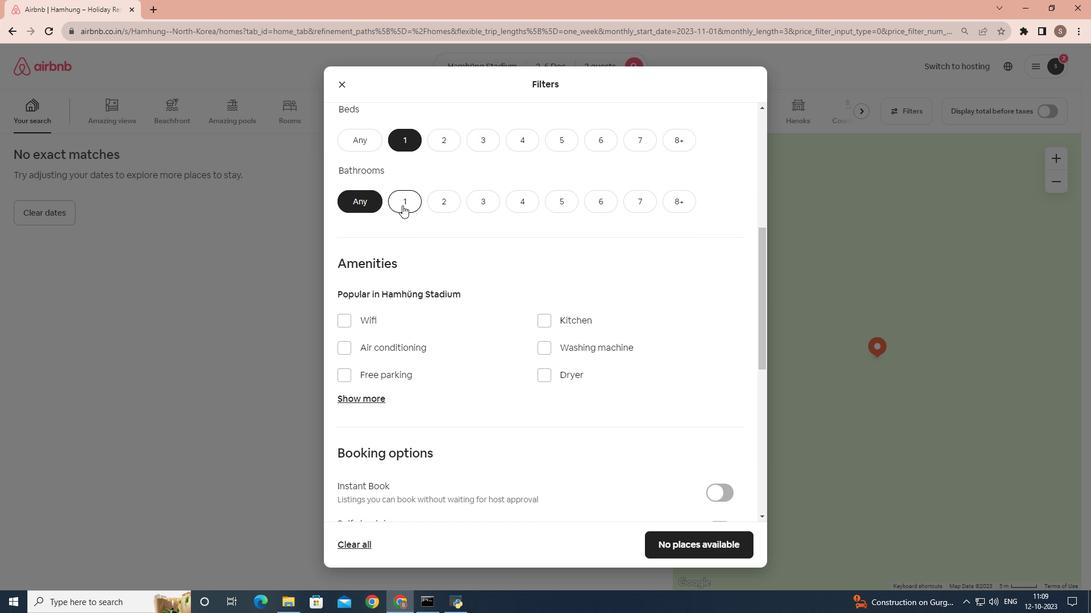 
Action: Mouse pressed left at (402, 205)
Screenshot: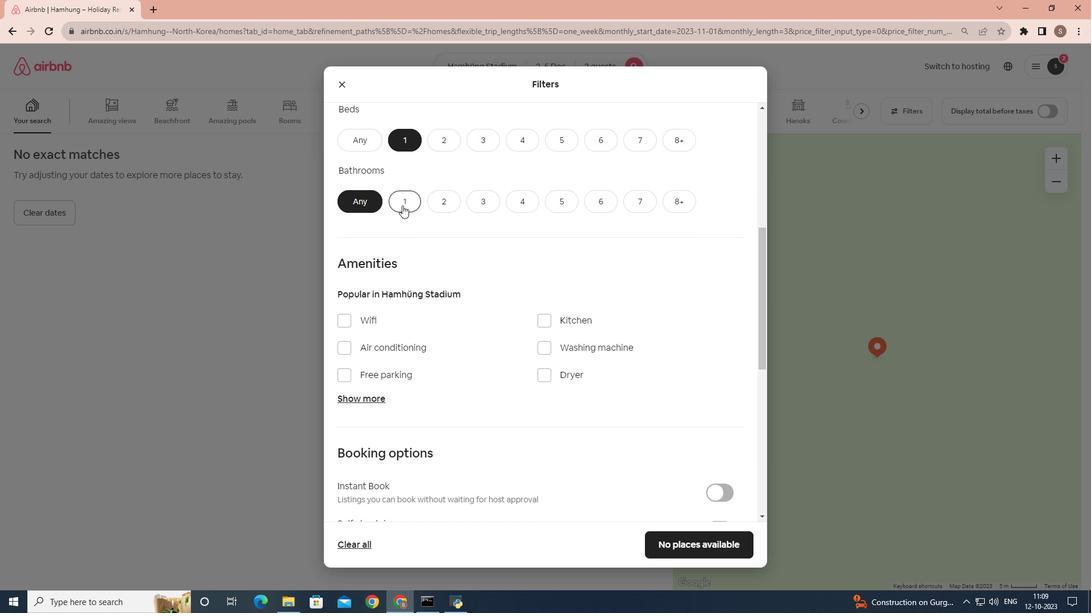 
Action: Mouse scrolled (402, 205) with delta (0, 0)
Screenshot: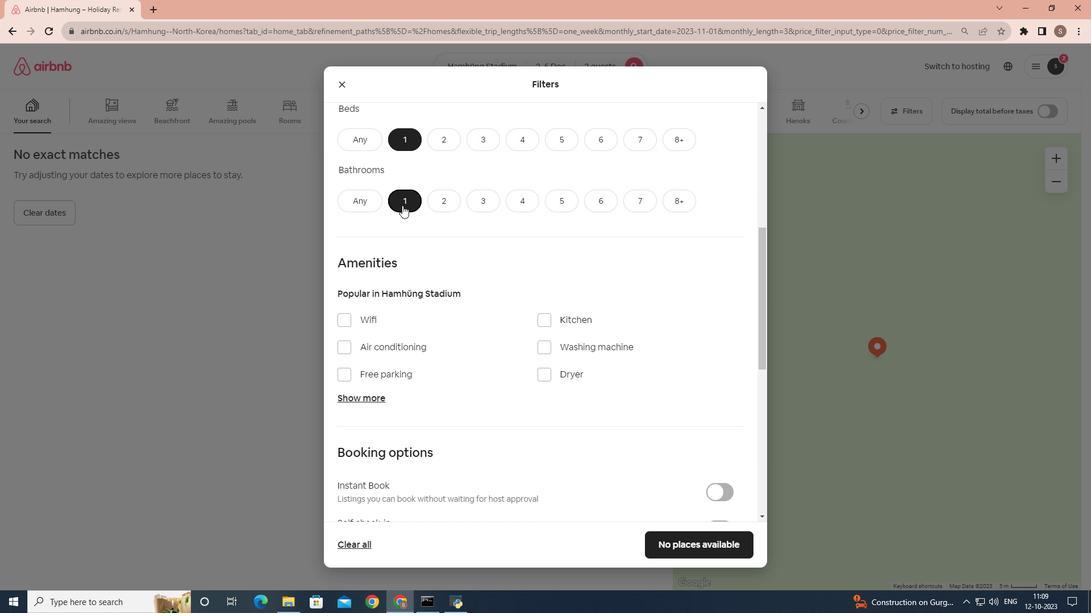 
Action: Mouse scrolled (402, 205) with delta (0, 0)
Screenshot: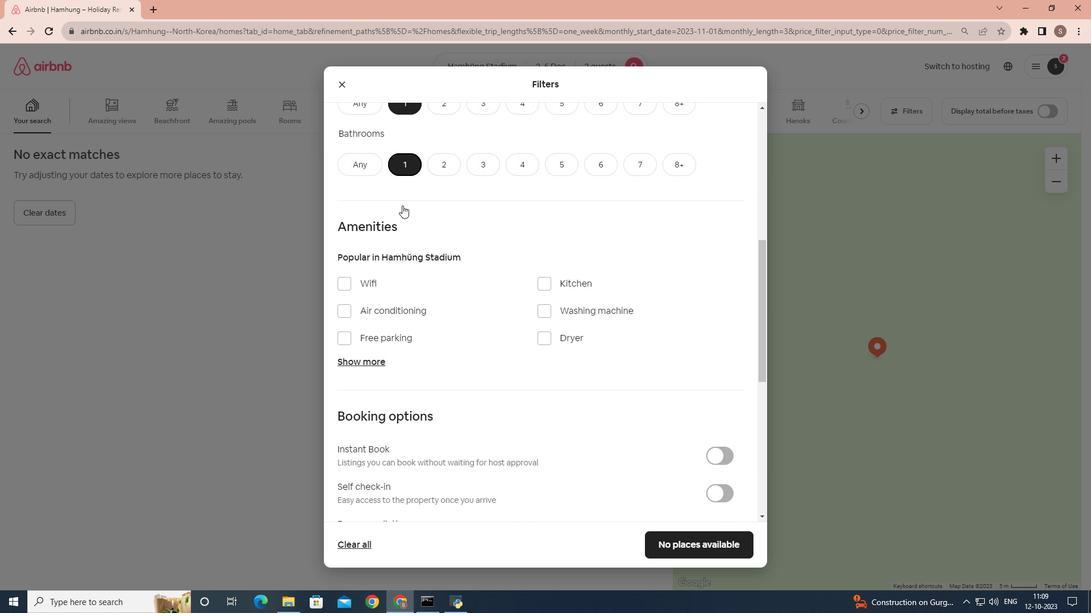 
Action: Mouse moved to (449, 225)
Screenshot: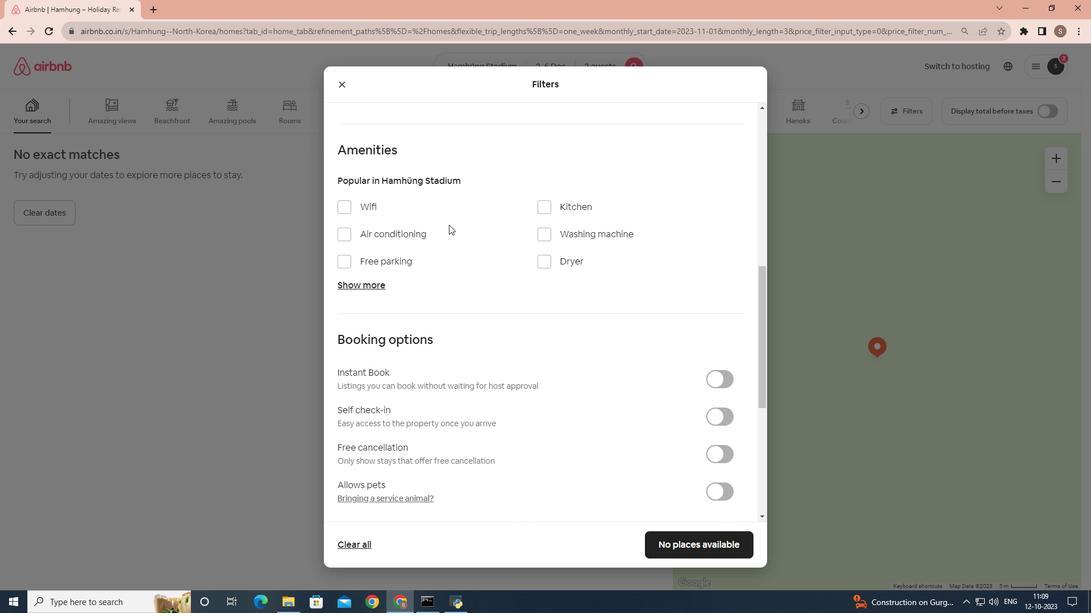 
Action: Mouse scrolled (449, 224) with delta (0, 0)
Screenshot: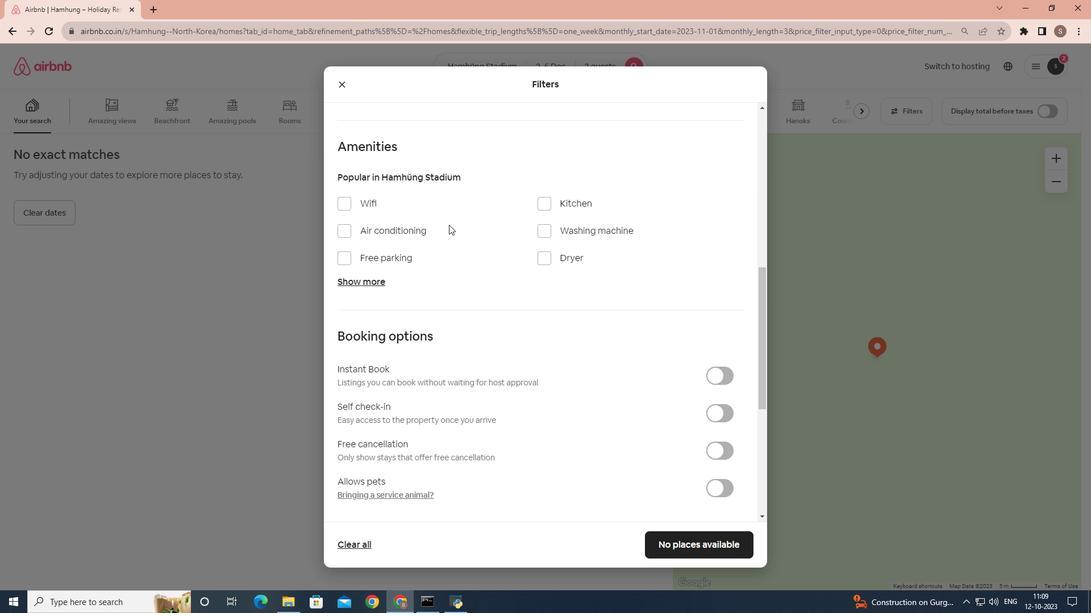 
